Task: Check the percentage active listings of large walk-in closet in the last 3 years.
Action: Mouse moved to (937, 205)
Screenshot: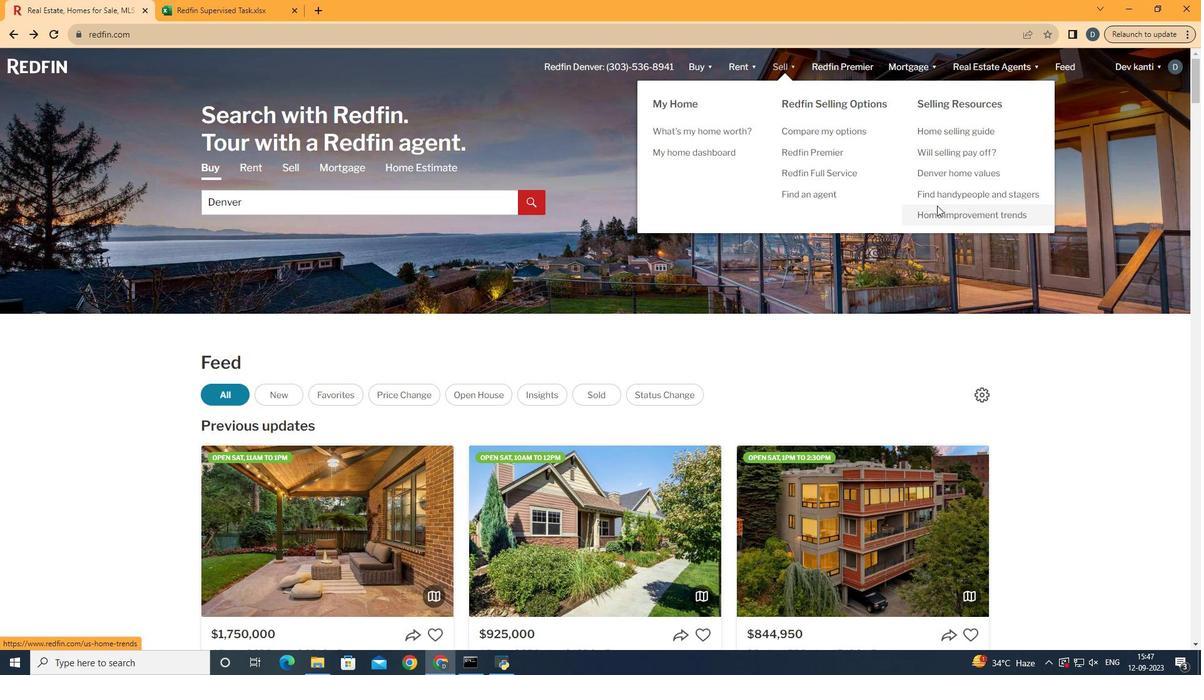 
Action: Mouse pressed left at (937, 205)
Screenshot: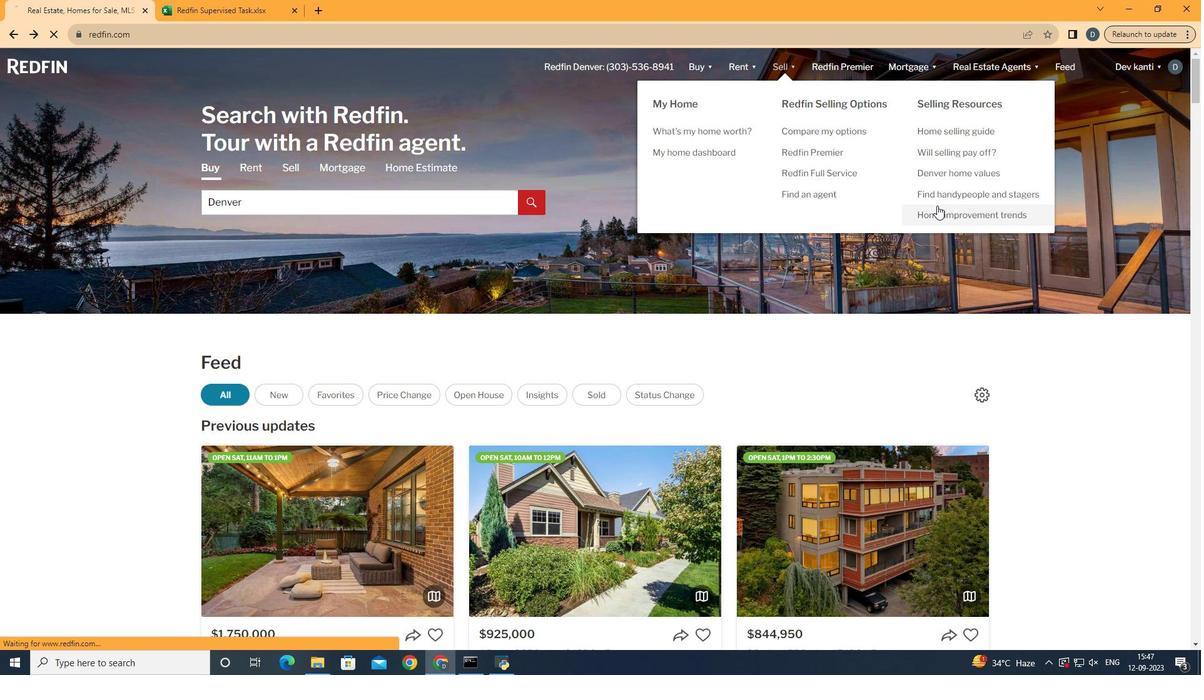 
Action: Mouse moved to (307, 251)
Screenshot: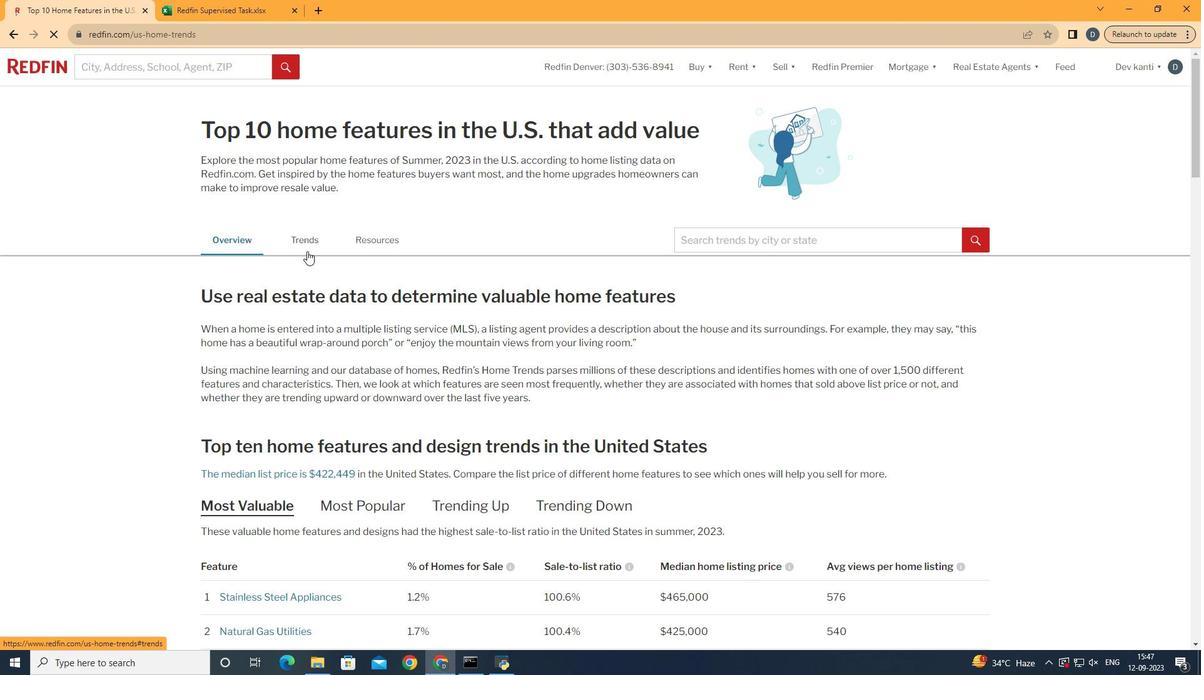 
Action: Mouse pressed left at (307, 251)
Screenshot: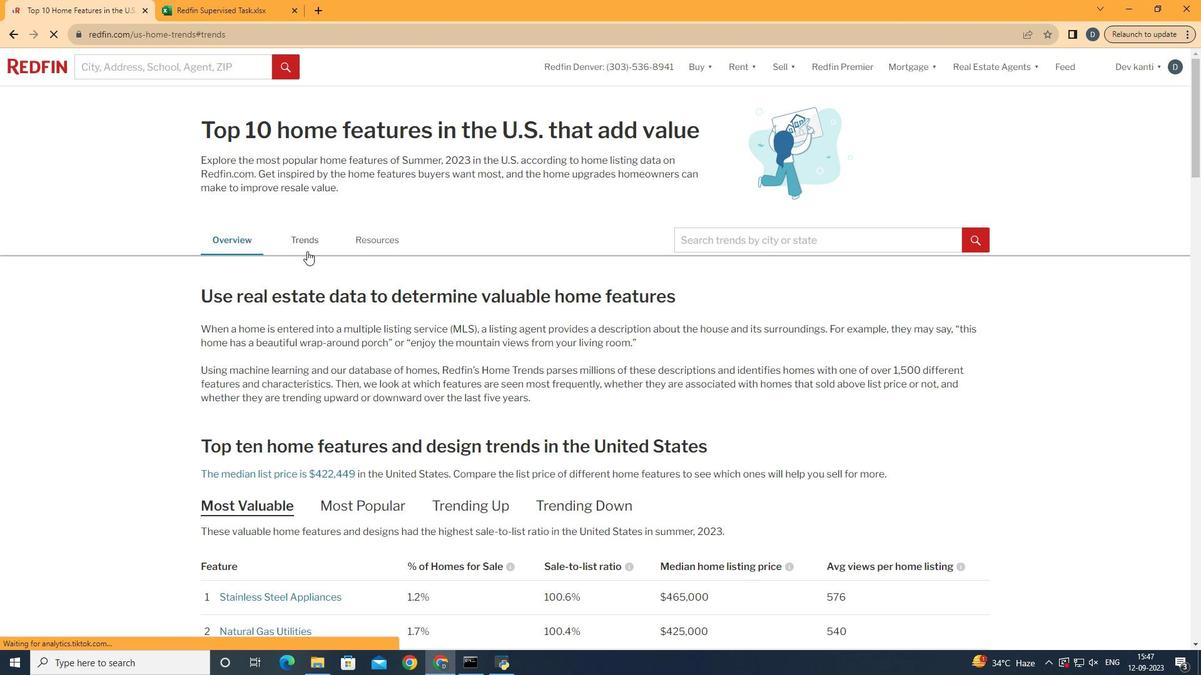 
Action: Mouse moved to (359, 323)
Screenshot: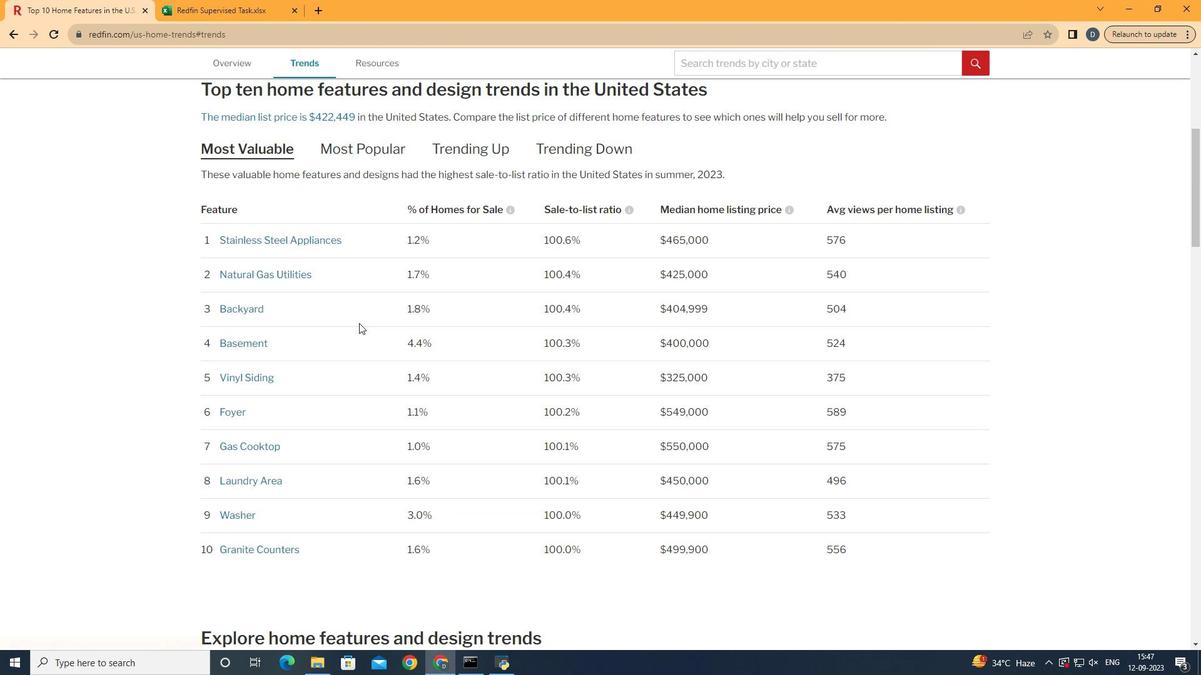 
Action: Mouse scrolled (359, 322) with delta (0, 0)
Screenshot: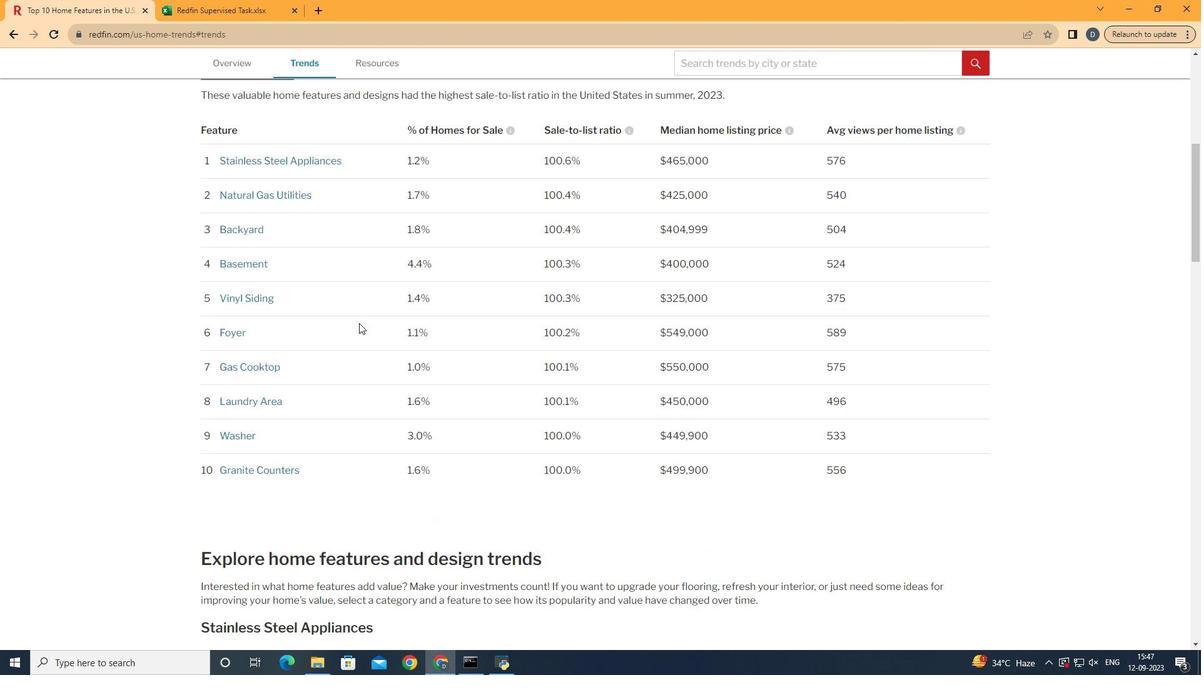 
Action: Mouse scrolled (359, 322) with delta (0, 0)
Screenshot: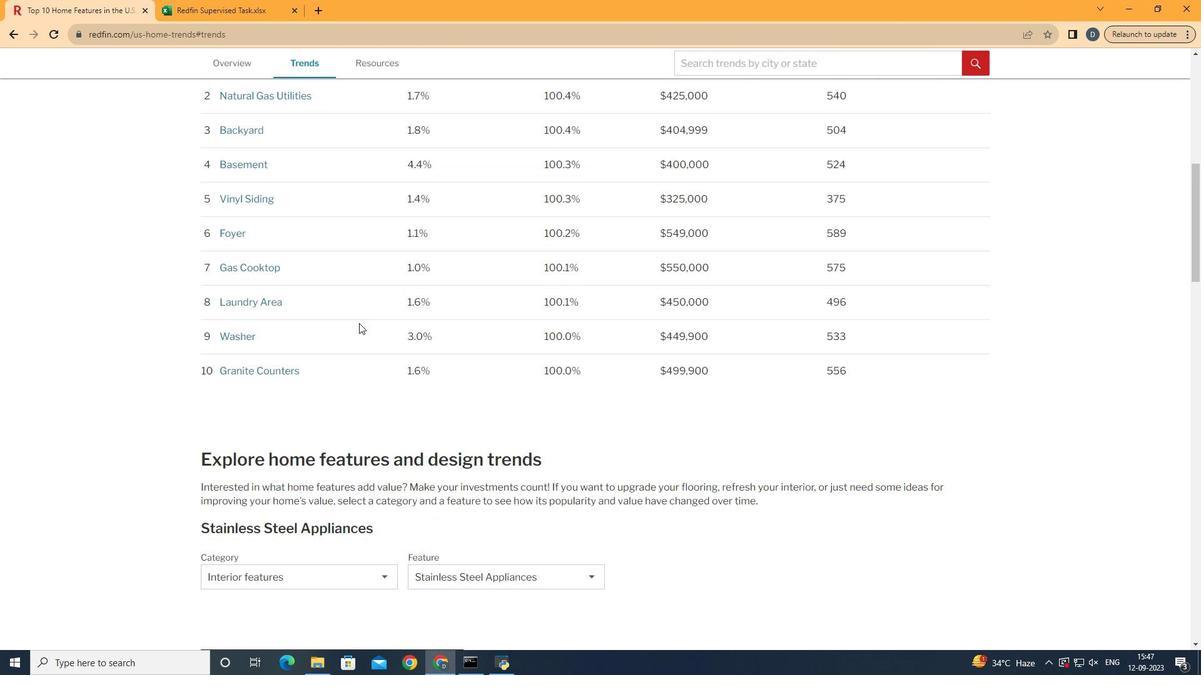 
Action: Mouse scrolled (359, 322) with delta (0, 0)
Screenshot: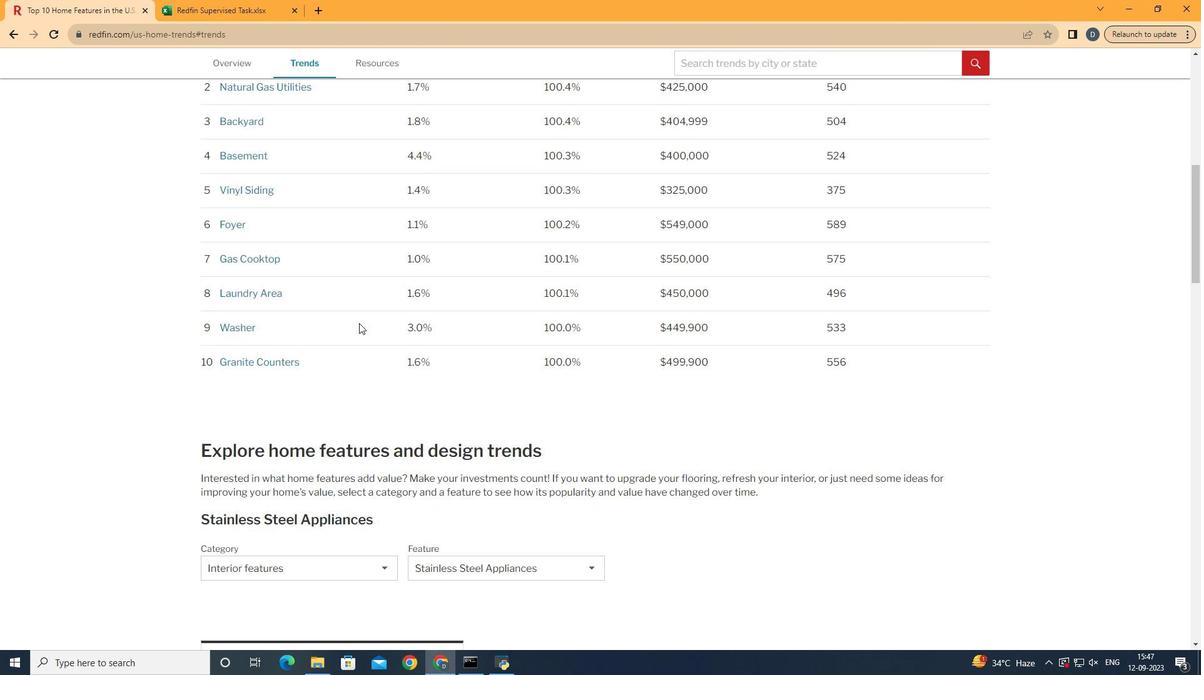 
Action: Mouse scrolled (359, 322) with delta (0, 0)
Screenshot: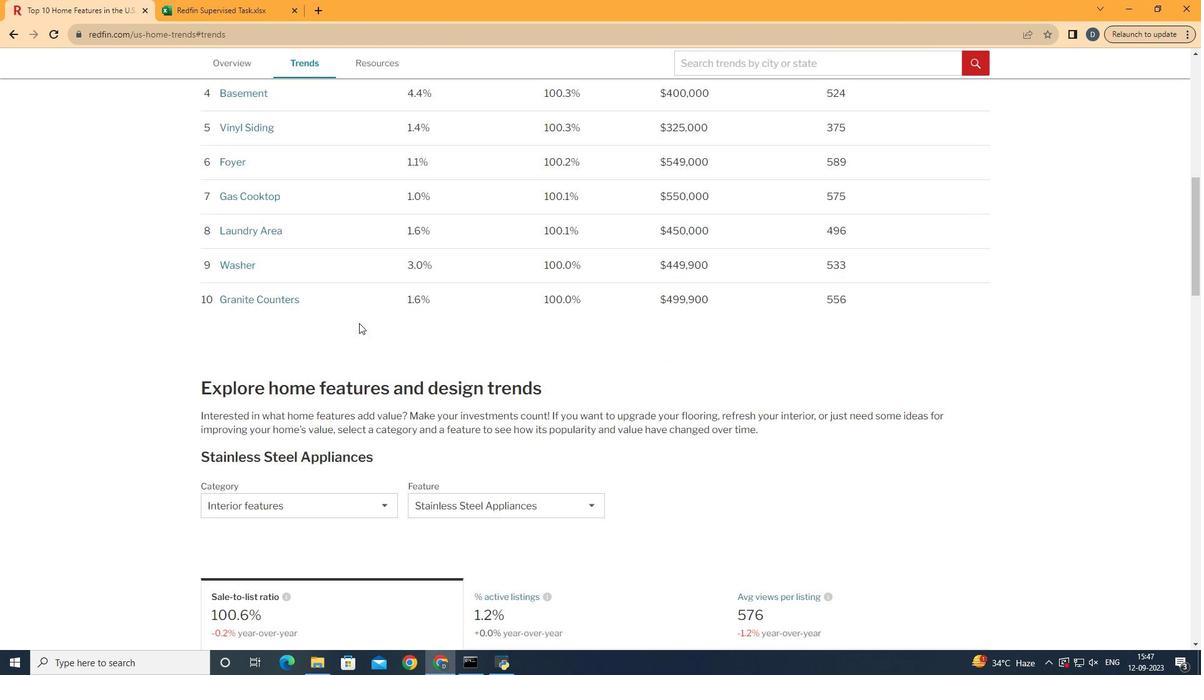 
Action: Mouse scrolled (359, 322) with delta (0, 0)
Screenshot: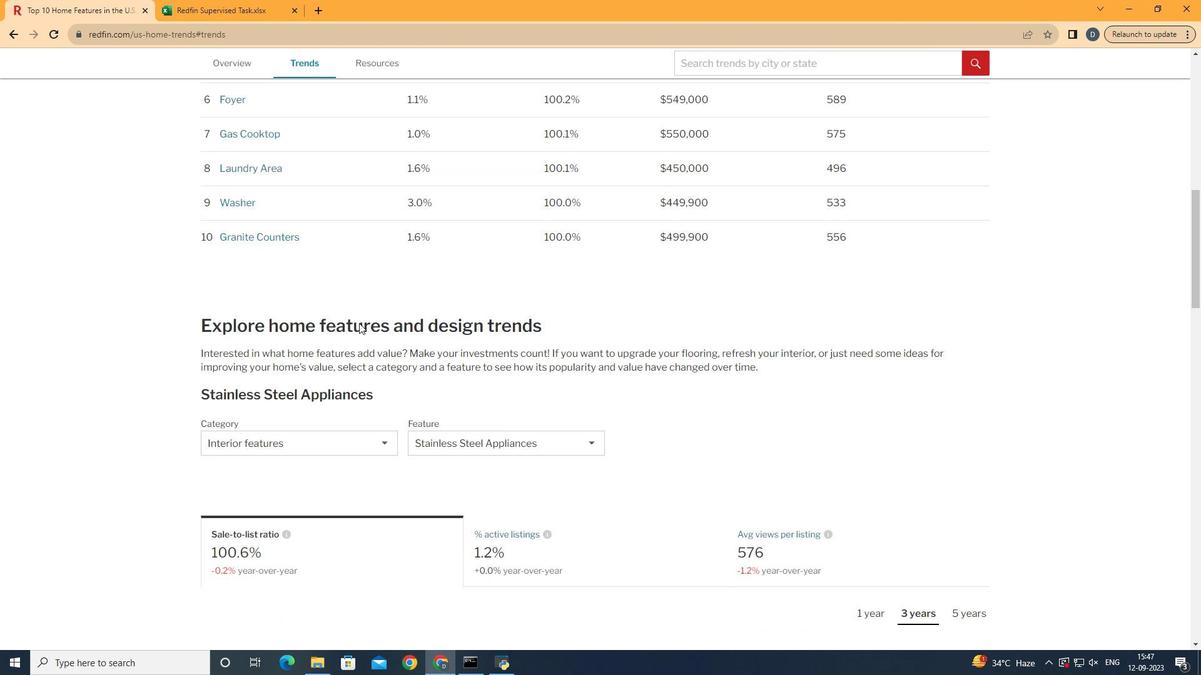 
Action: Mouse moved to (349, 376)
Screenshot: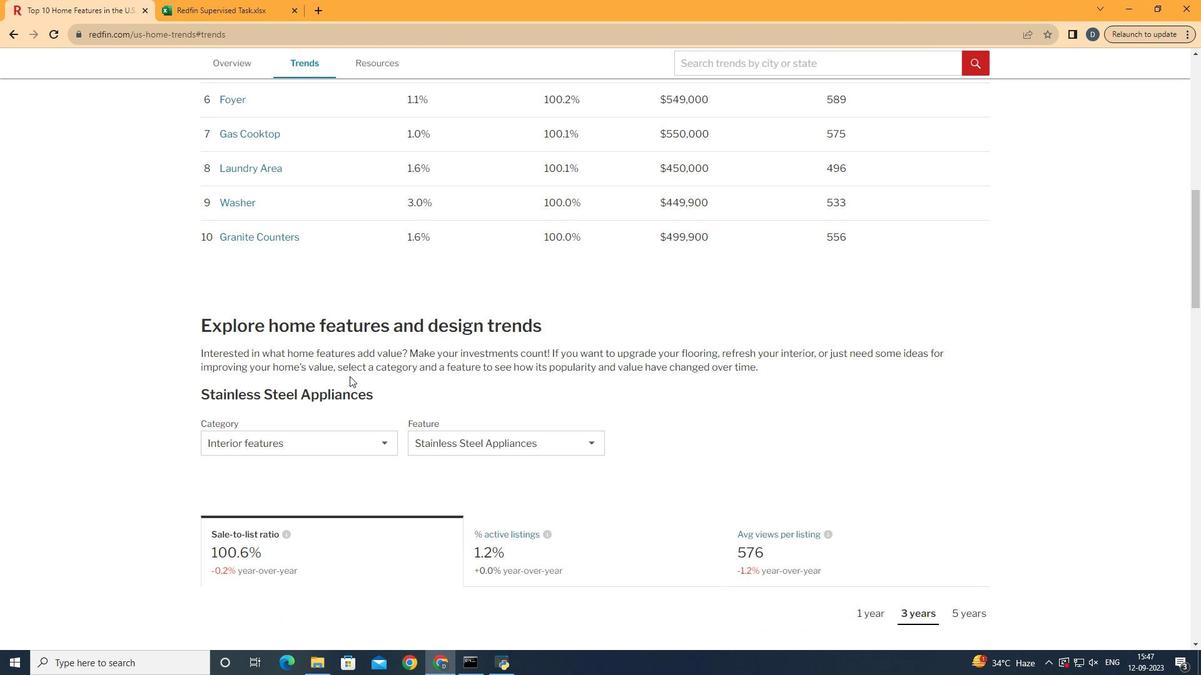 
Action: Mouse scrolled (349, 376) with delta (0, 0)
Screenshot: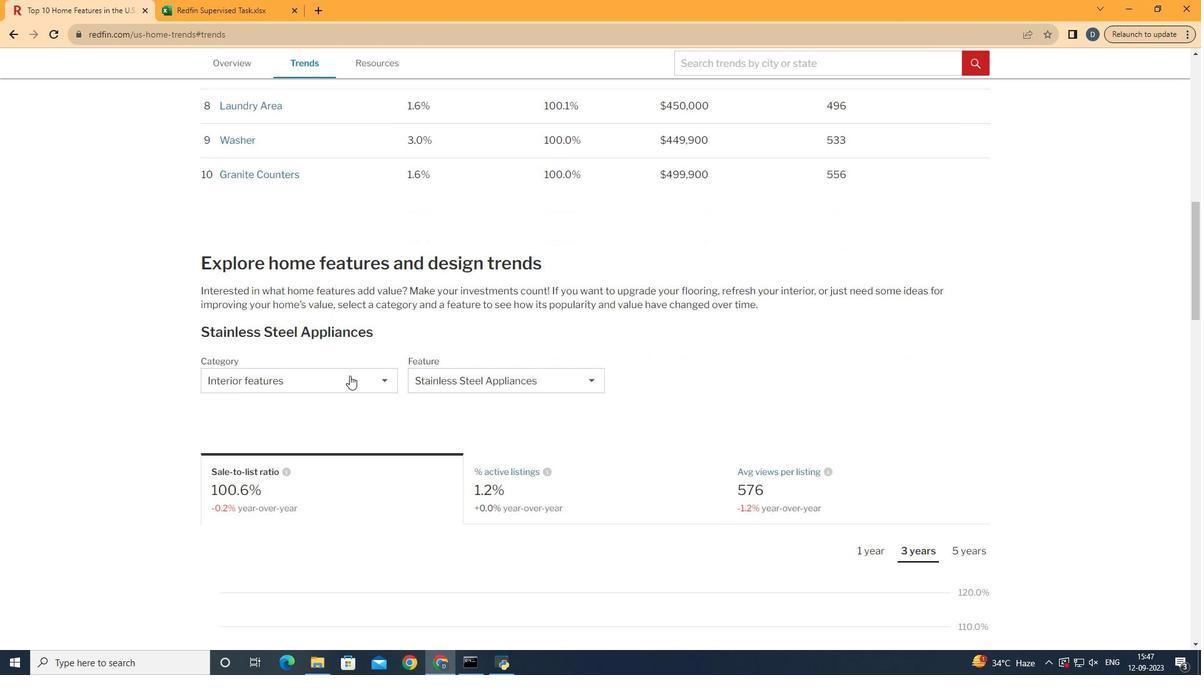 
Action: Mouse moved to (349, 376)
Screenshot: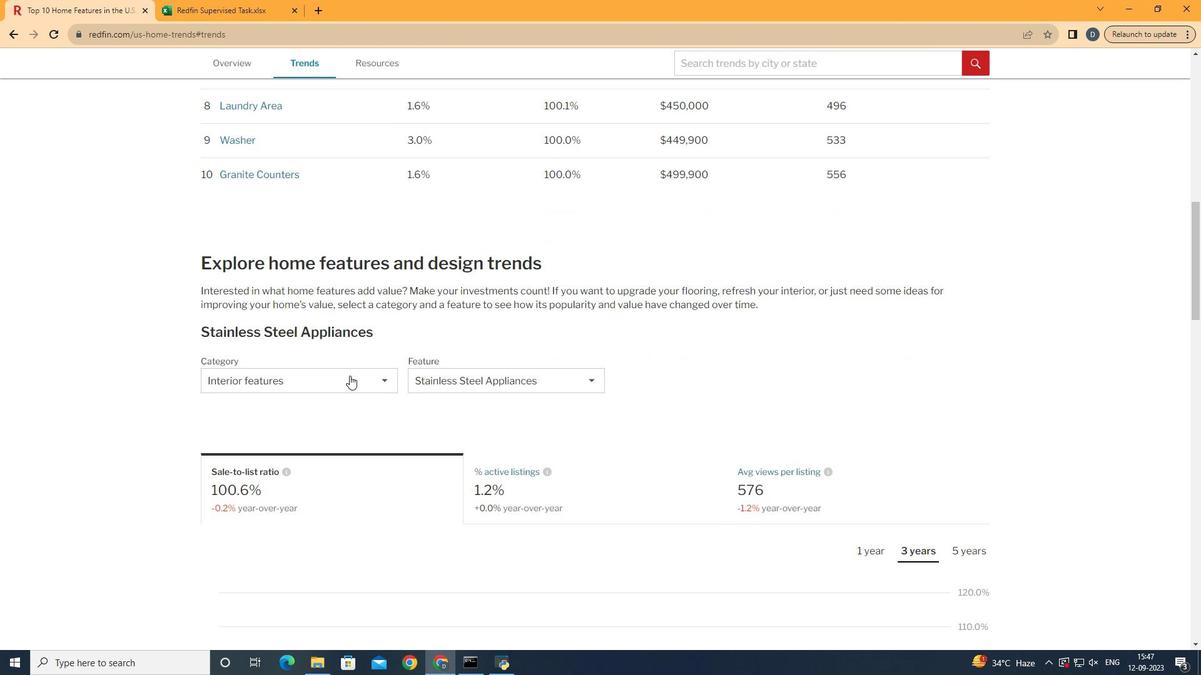 
Action: Mouse scrolled (349, 375) with delta (0, 0)
Screenshot: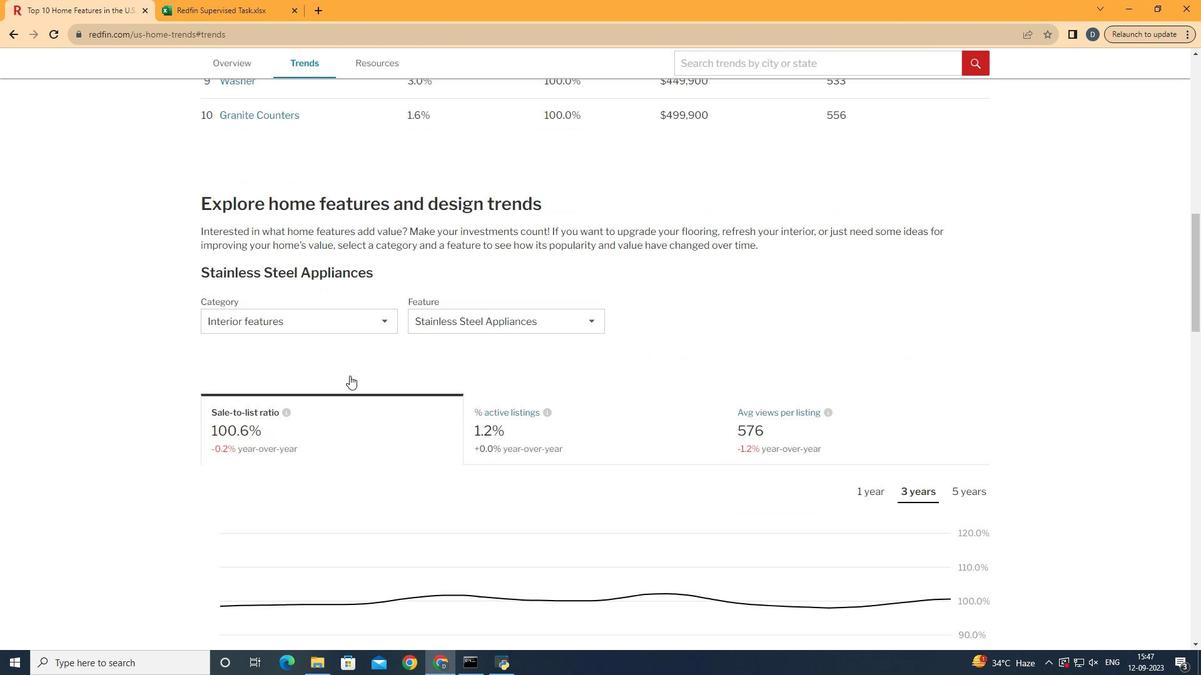 
Action: Mouse moved to (345, 317)
Screenshot: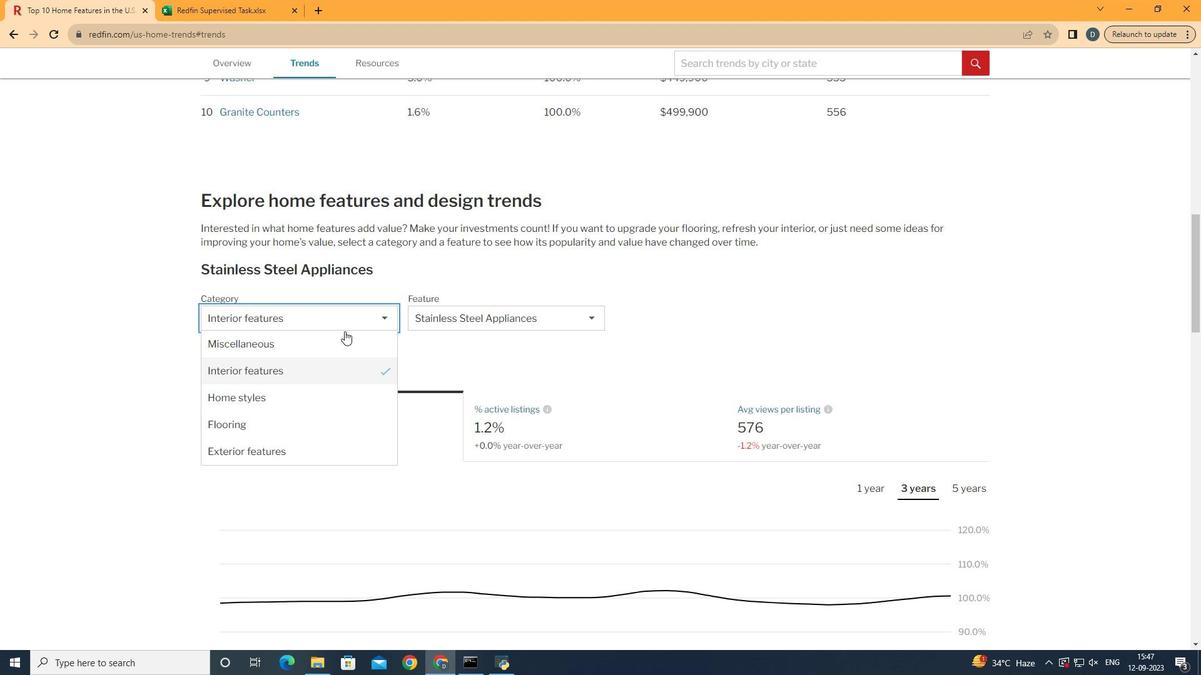 
Action: Mouse pressed left at (345, 317)
Screenshot: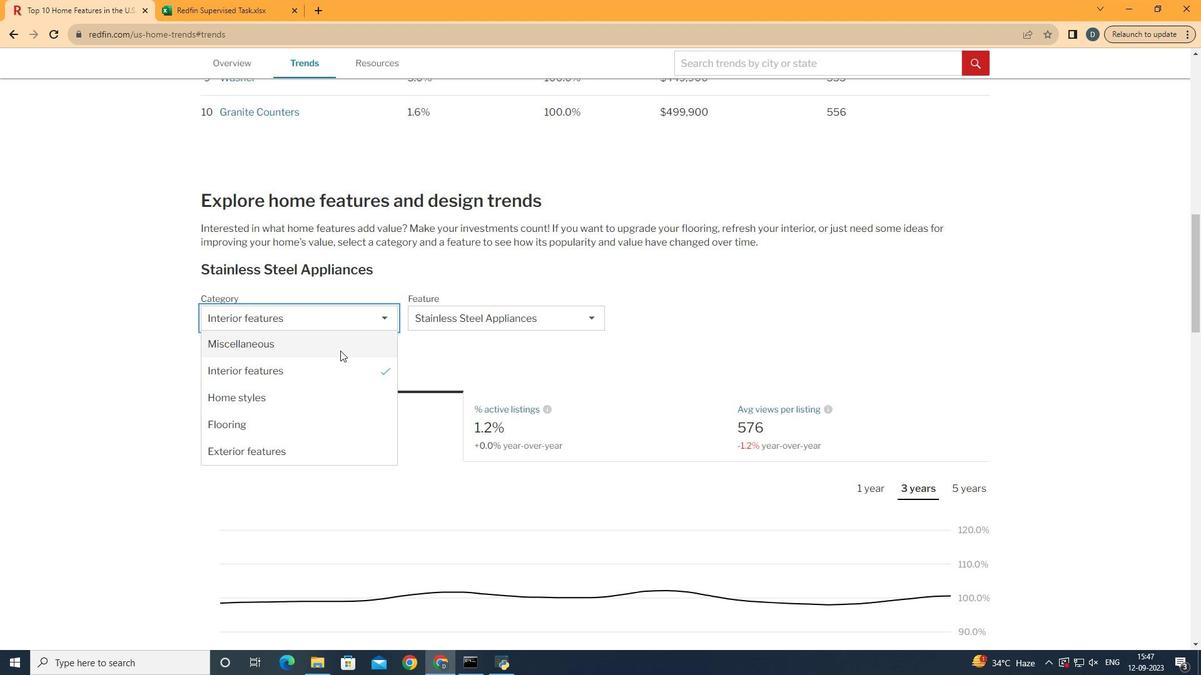 
Action: Mouse moved to (341, 366)
Screenshot: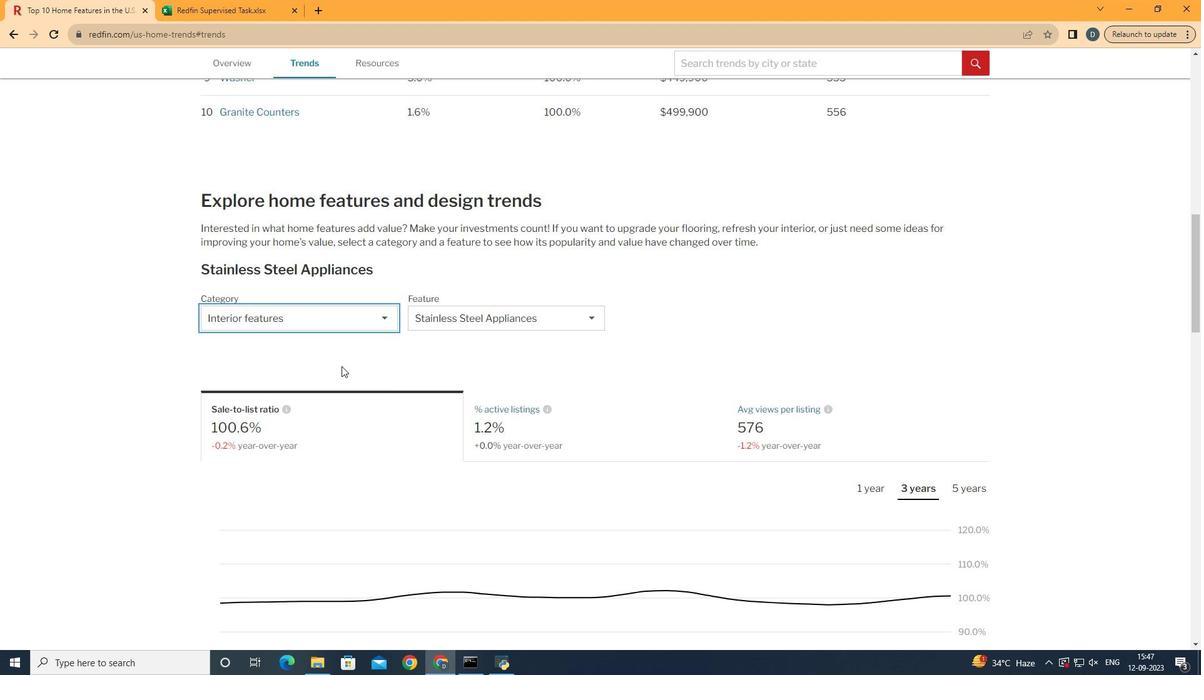 
Action: Mouse pressed left at (341, 366)
Screenshot: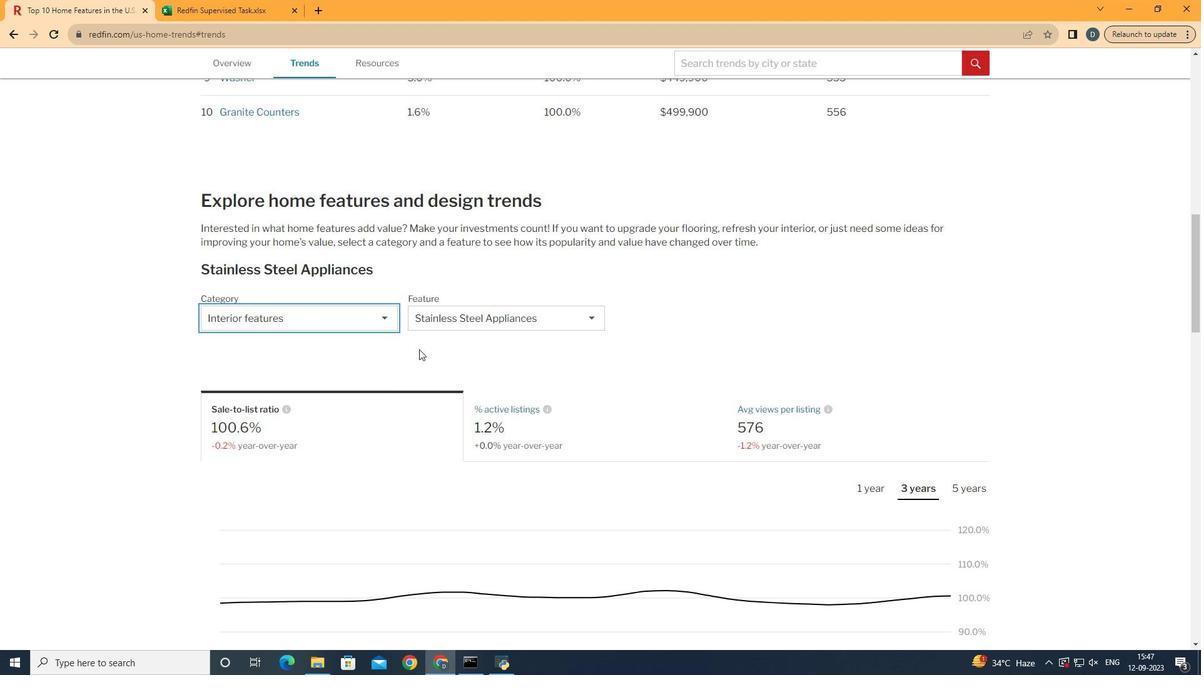 
Action: Mouse moved to (493, 316)
Screenshot: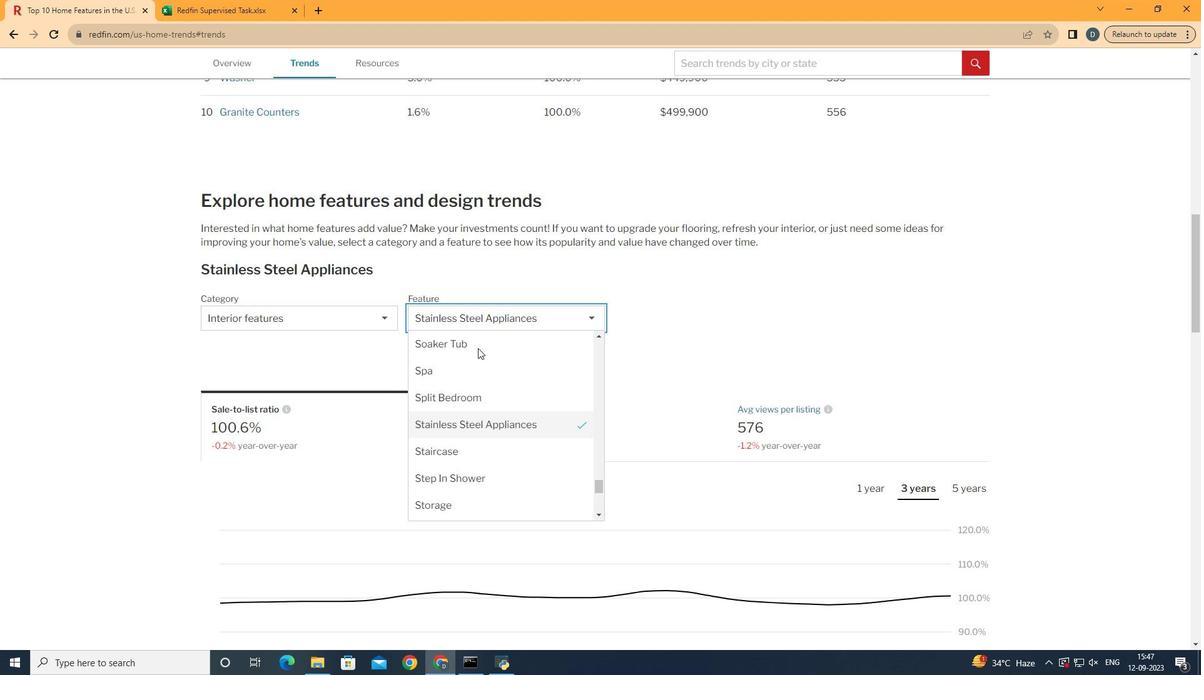 
Action: Mouse pressed left at (493, 316)
Screenshot: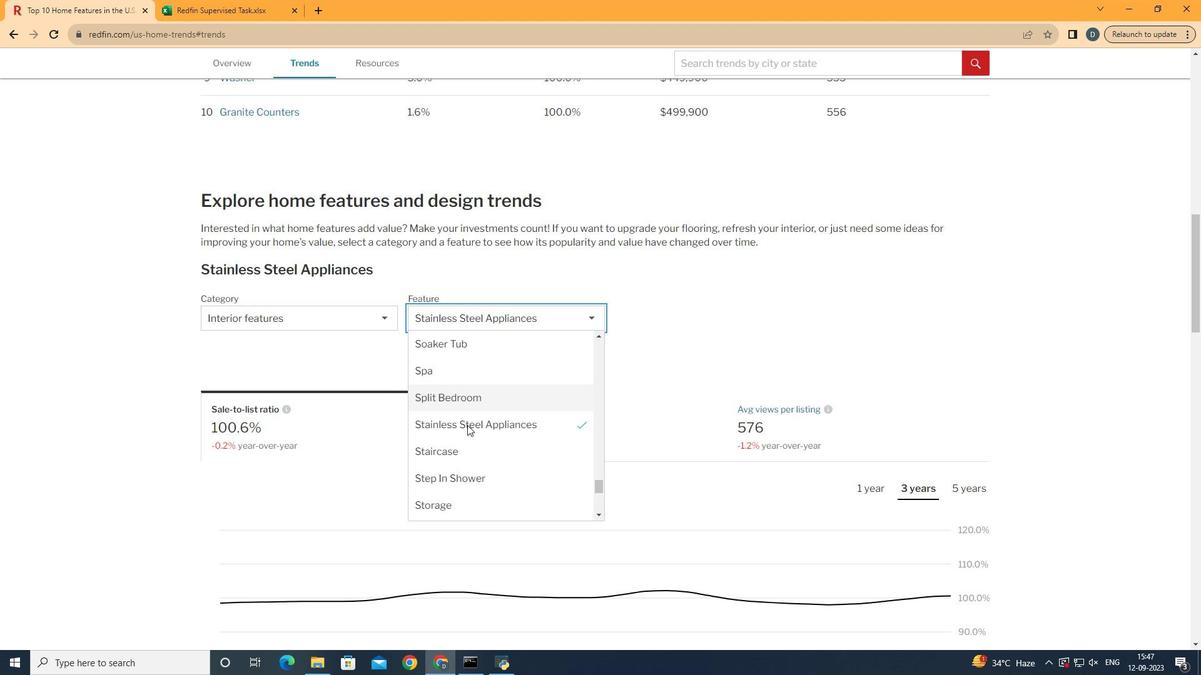 
Action: Mouse moved to (470, 430)
Screenshot: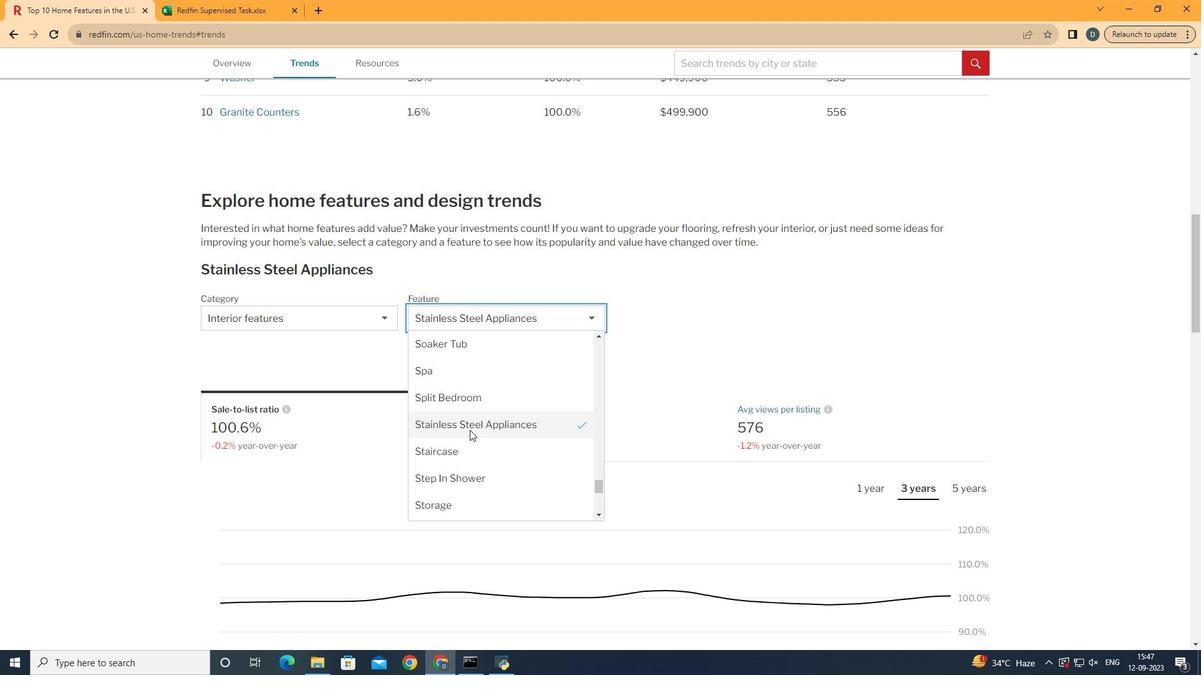 
Action: Mouse scrolled (470, 431) with delta (0, 0)
Screenshot: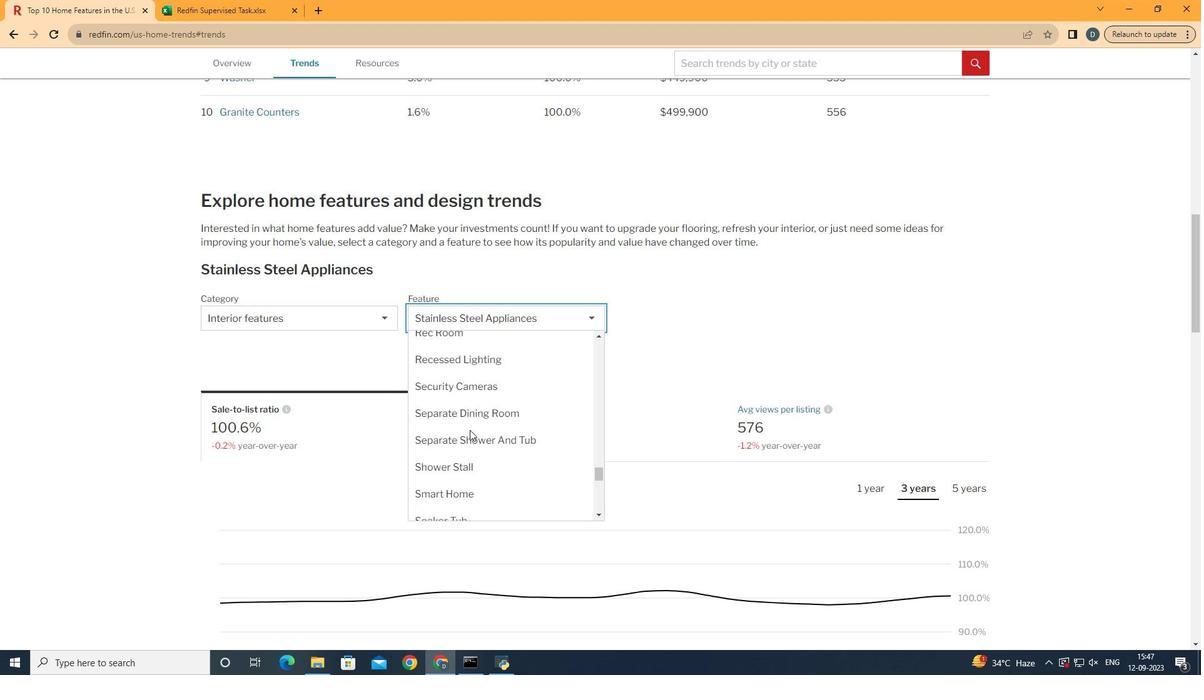 
Action: Mouse scrolled (470, 431) with delta (0, 0)
Screenshot: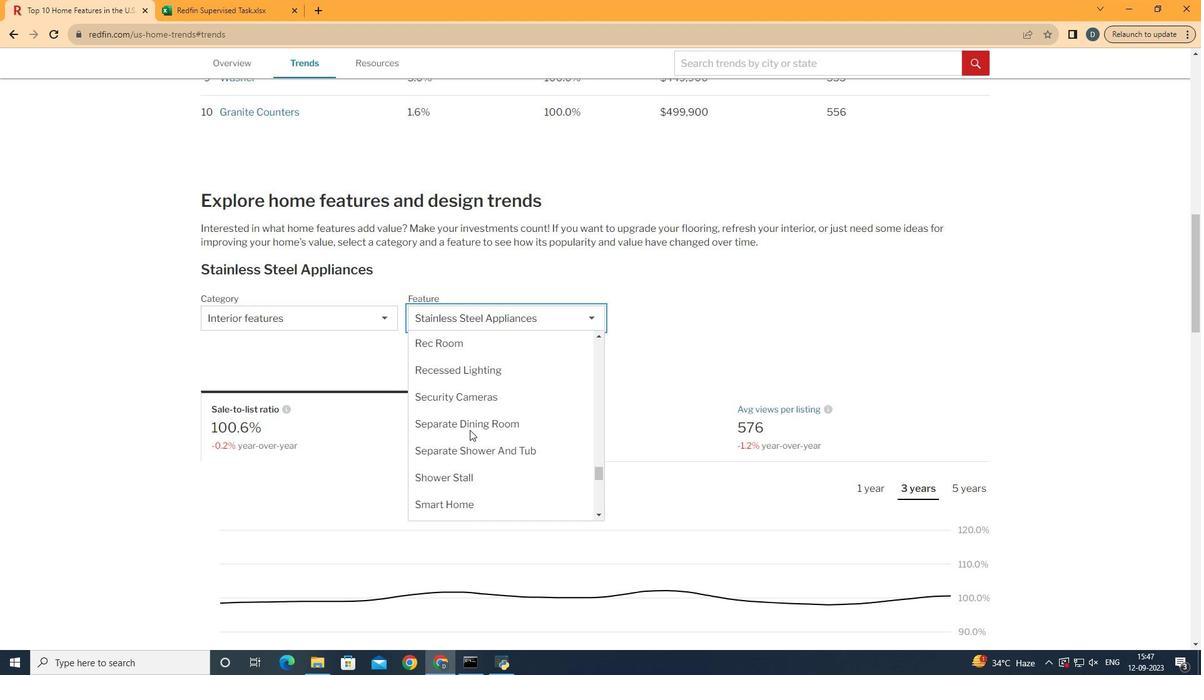 
Action: Mouse scrolled (470, 431) with delta (0, 0)
Screenshot: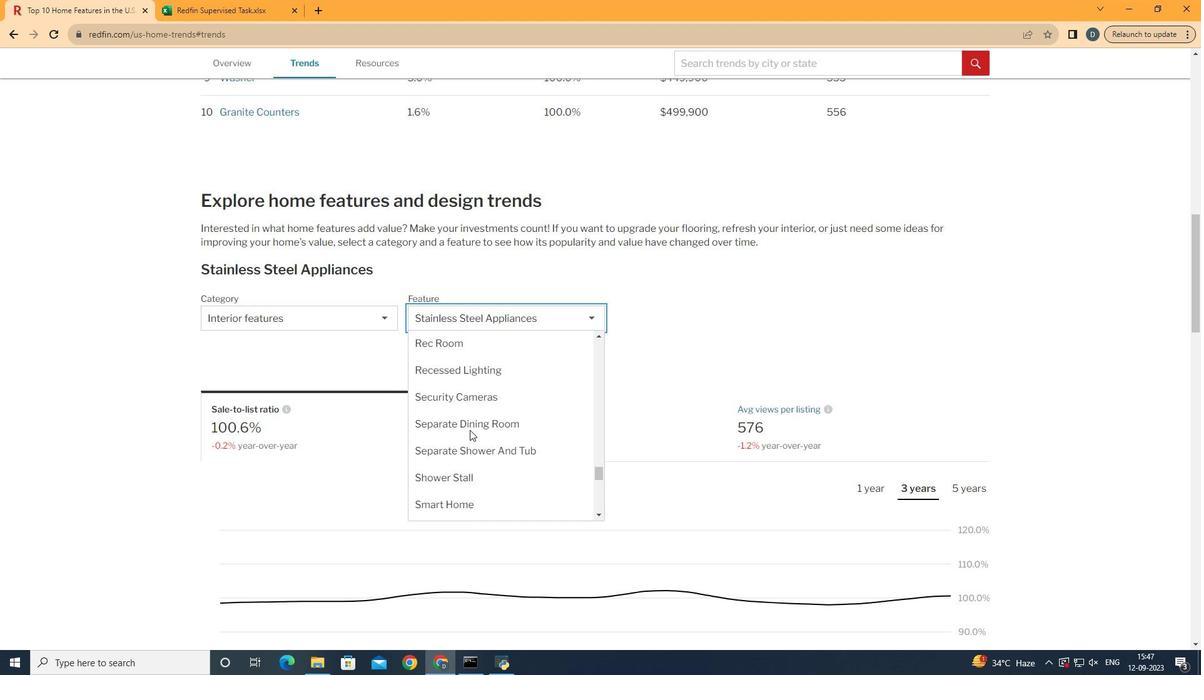
Action: Mouse scrolled (470, 431) with delta (0, 0)
Screenshot: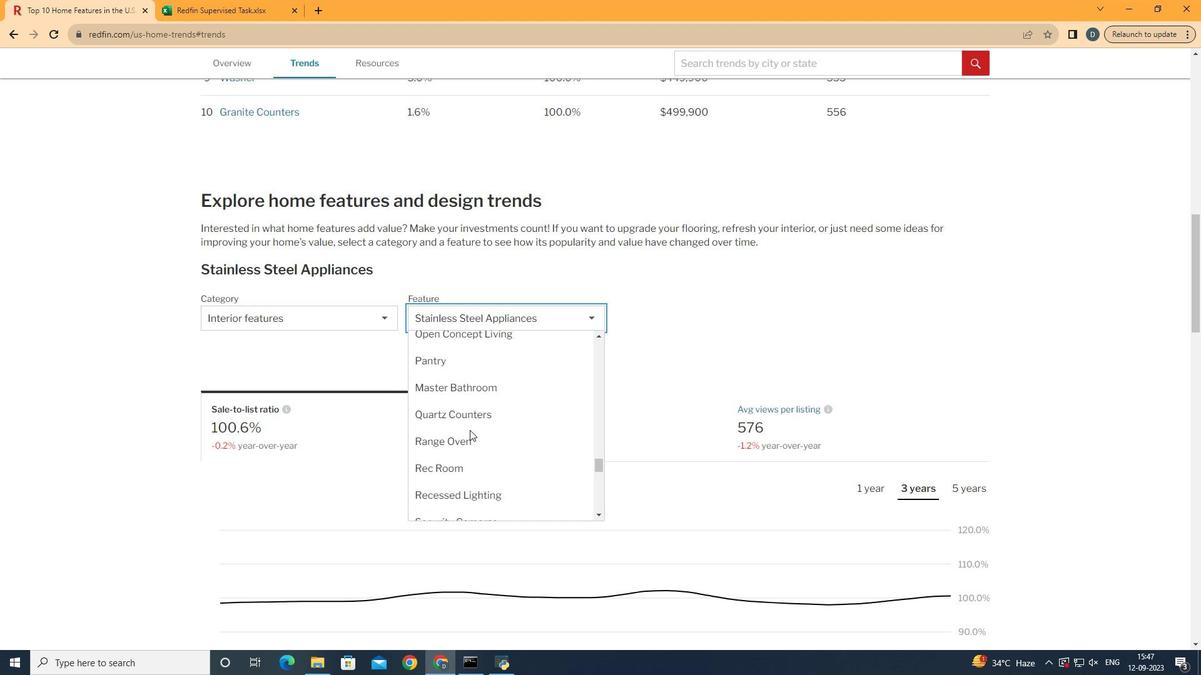 
Action: Mouse scrolled (470, 431) with delta (0, 0)
Screenshot: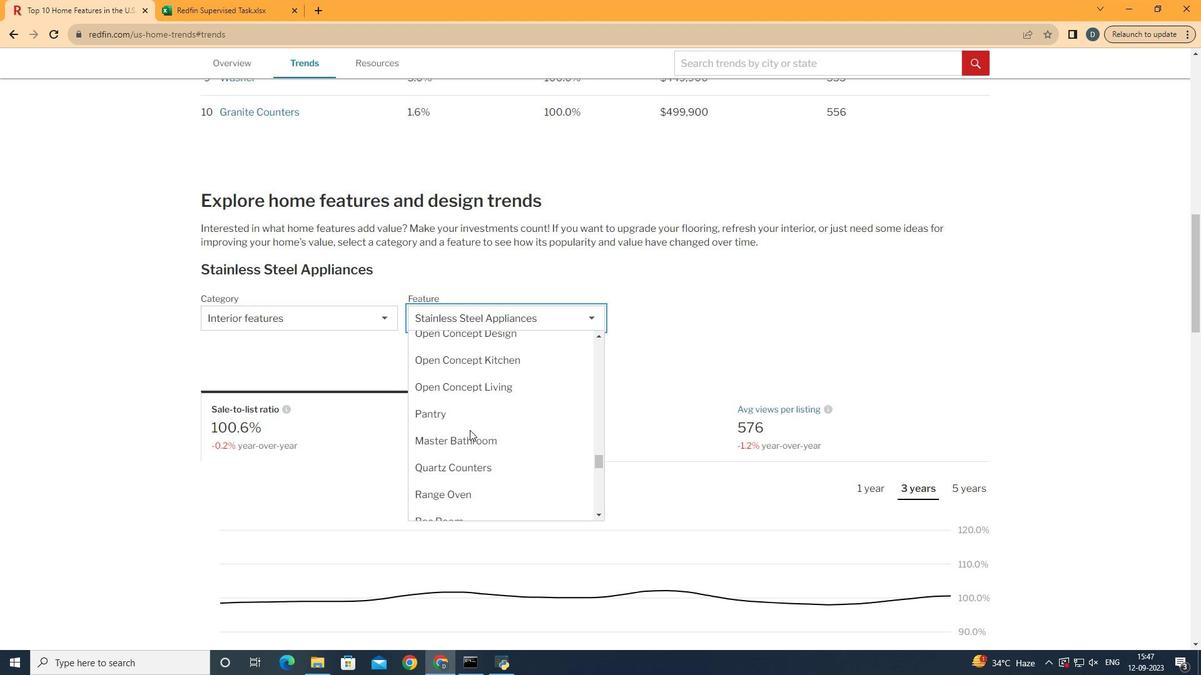 
Action: Mouse scrolled (470, 431) with delta (0, 0)
Screenshot: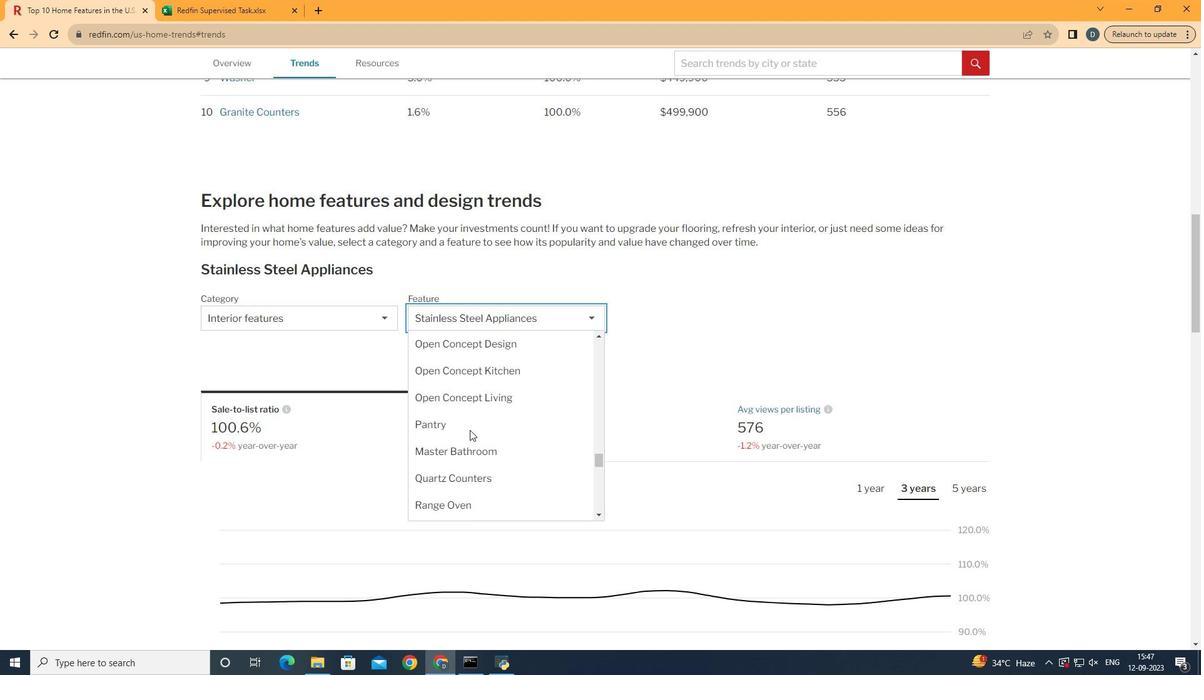 
Action: Mouse scrolled (470, 431) with delta (0, 0)
Screenshot: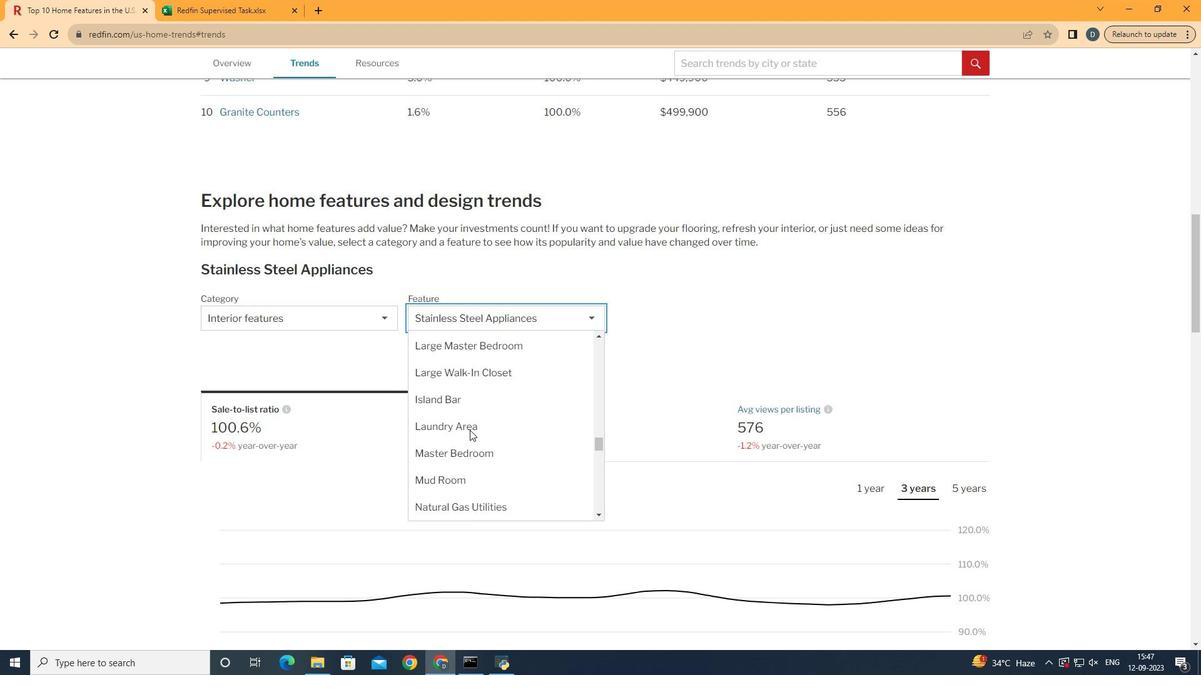 
Action: Mouse scrolled (470, 431) with delta (0, 0)
Screenshot: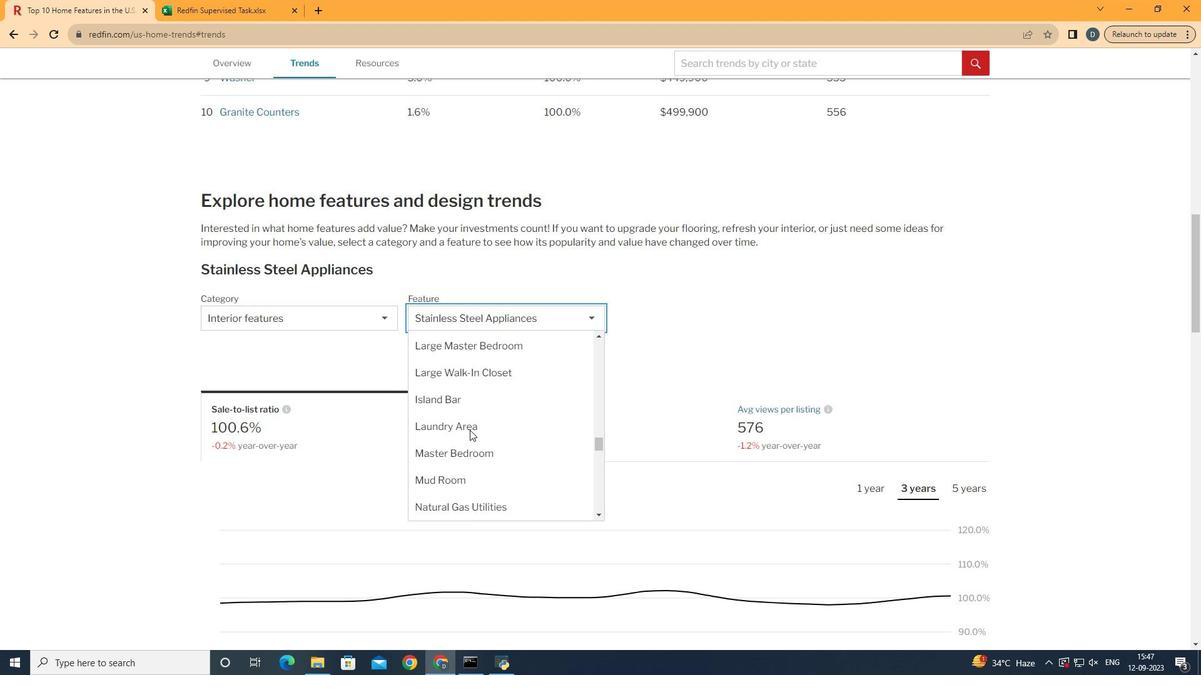 
Action: Mouse scrolled (470, 431) with delta (0, 0)
Screenshot: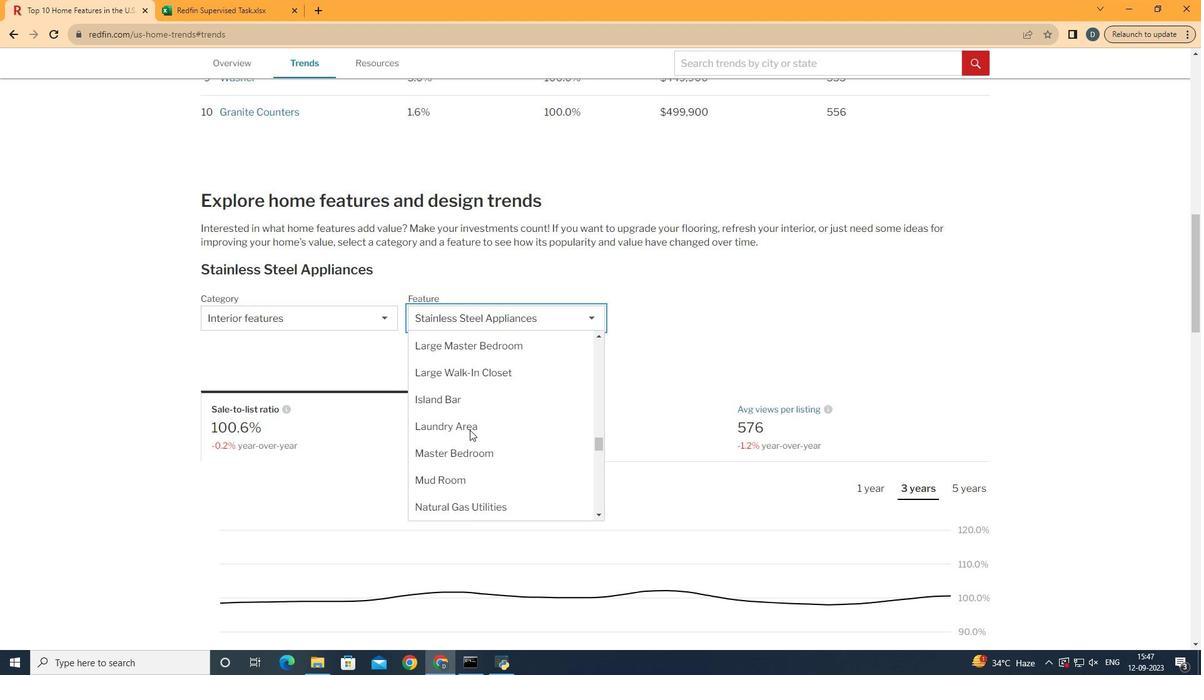 
Action: Mouse scrolled (470, 431) with delta (0, 0)
Screenshot: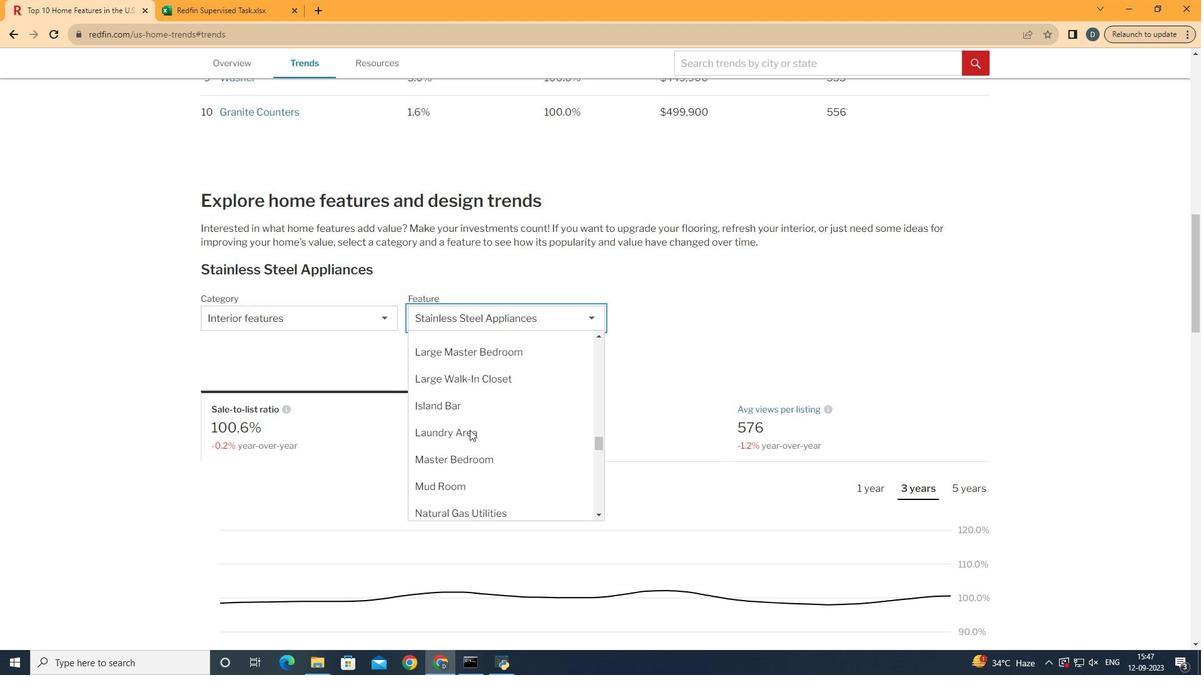 
Action: Mouse scrolled (470, 431) with delta (0, 0)
Screenshot: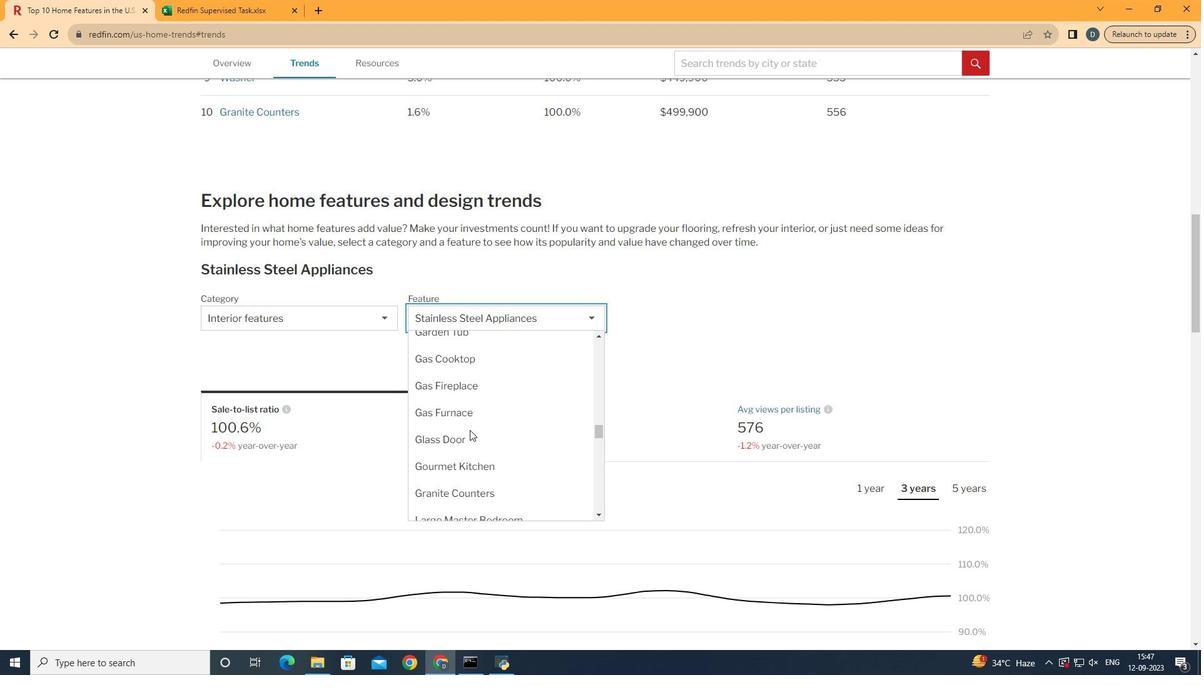
Action: Mouse scrolled (470, 431) with delta (0, 0)
Screenshot: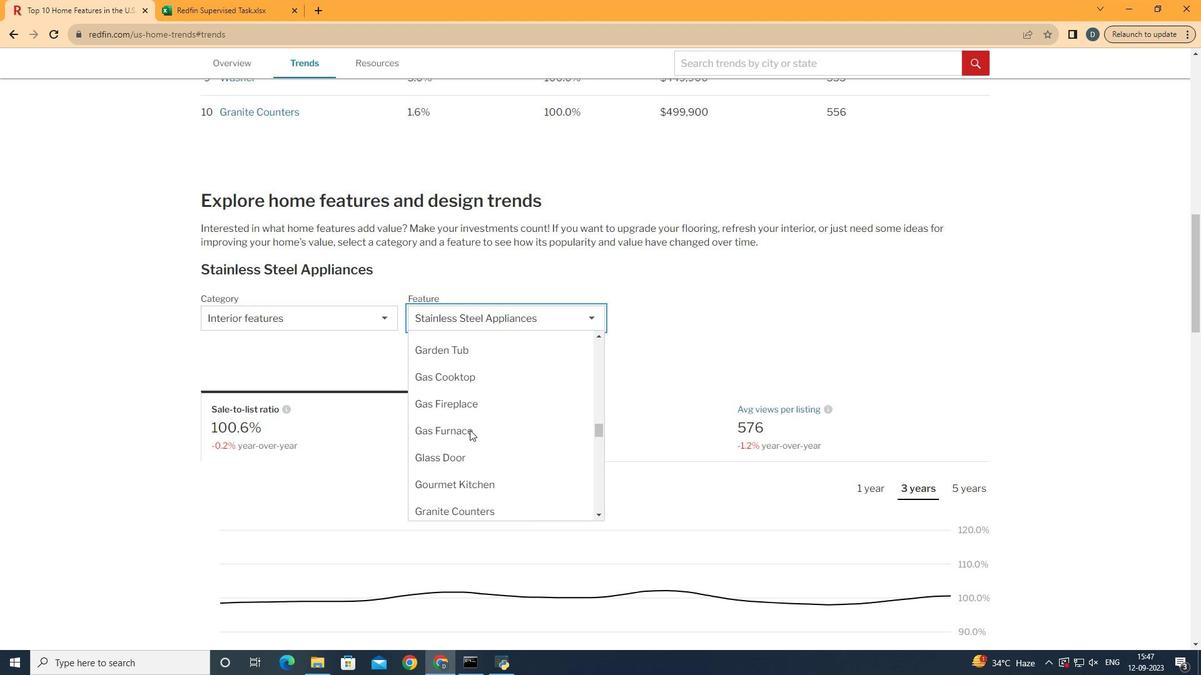 
Action: Mouse scrolled (470, 431) with delta (0, 0)
Screenshot: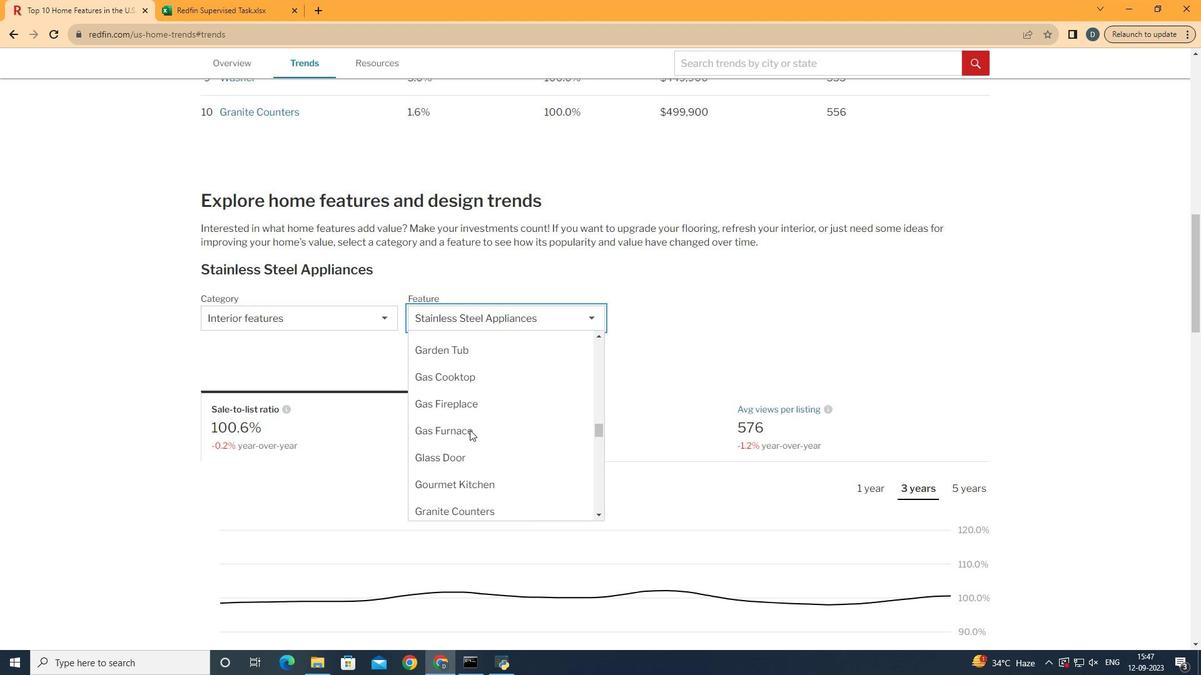 
Action: Mouse scrolled (470, 429) with delta (0, 0)
Screenshot: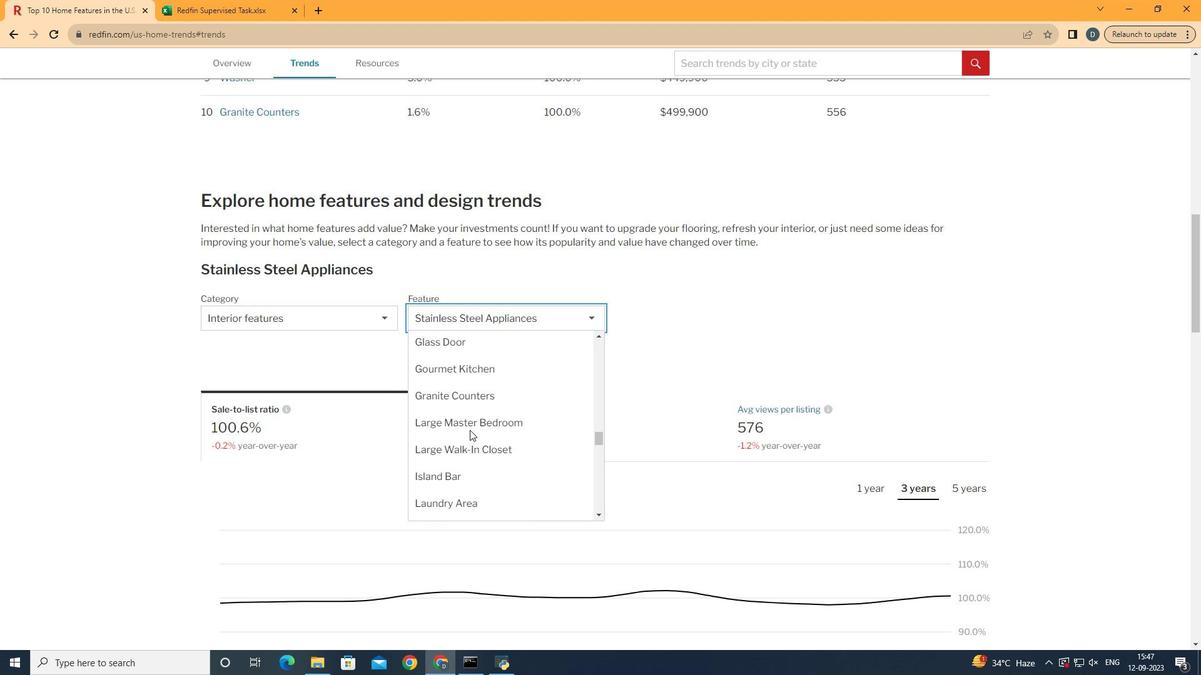 
Action: Mouse scrolled (470, 429) with delta (0, 0)
Screenshot: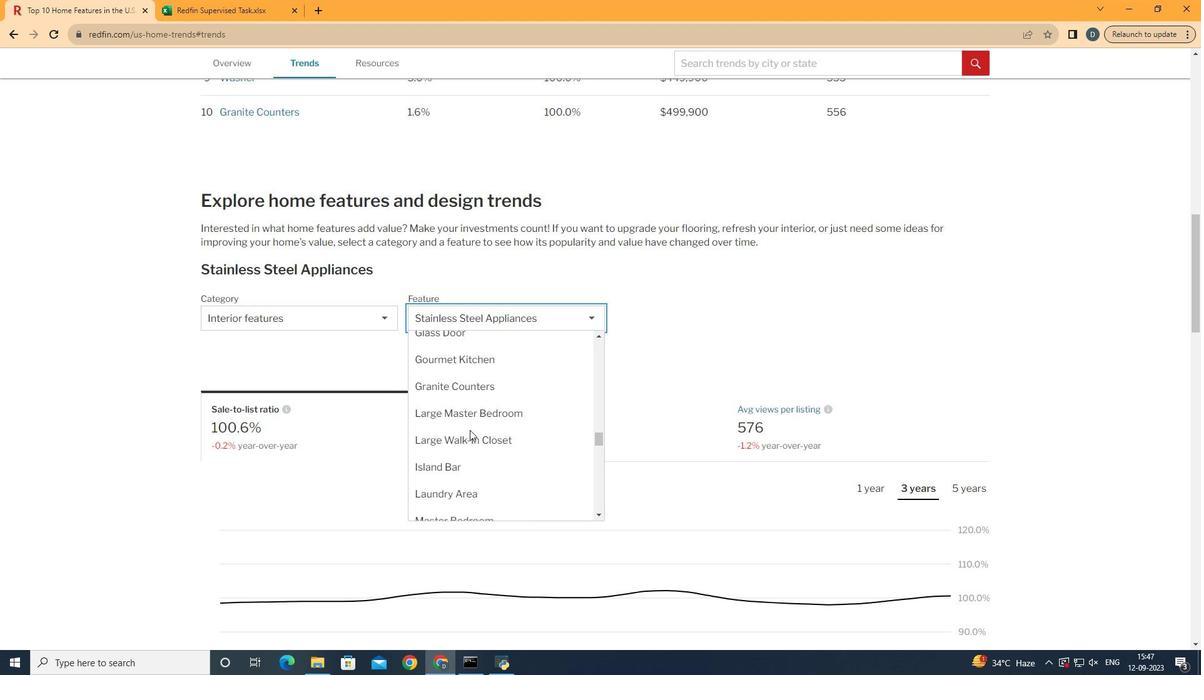 
Action: Mouse pressed left at (470, 430)
Screenshot: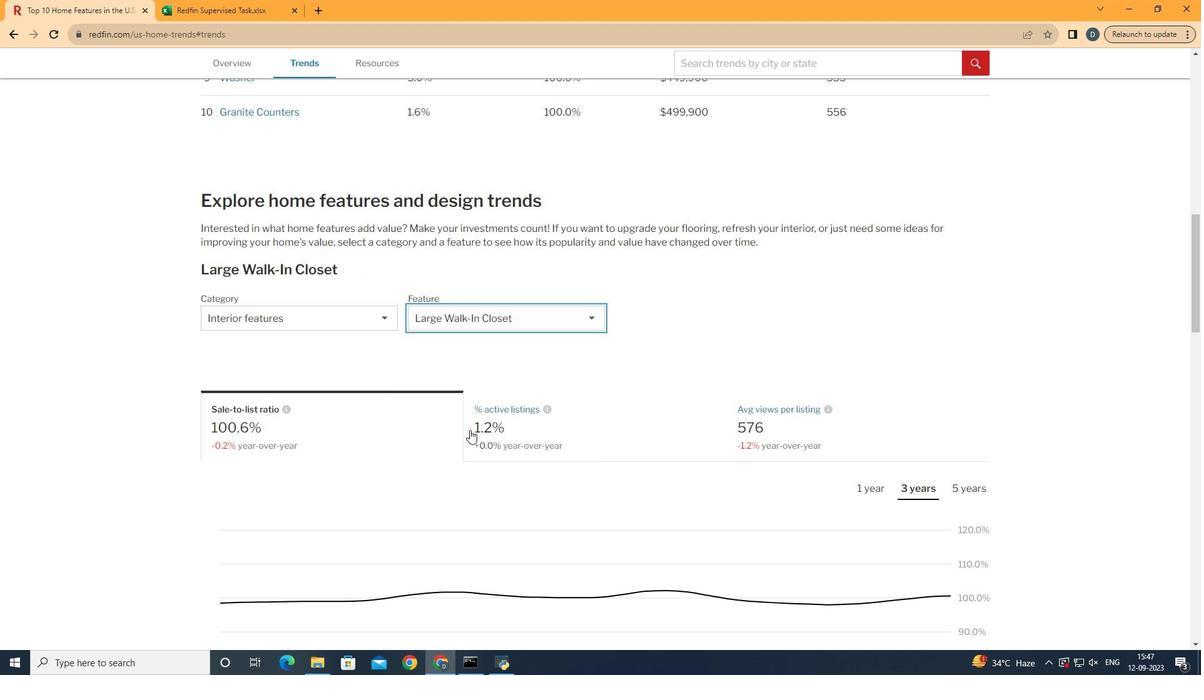 
Action: Mouse moved to (618, 346)
Screenshot: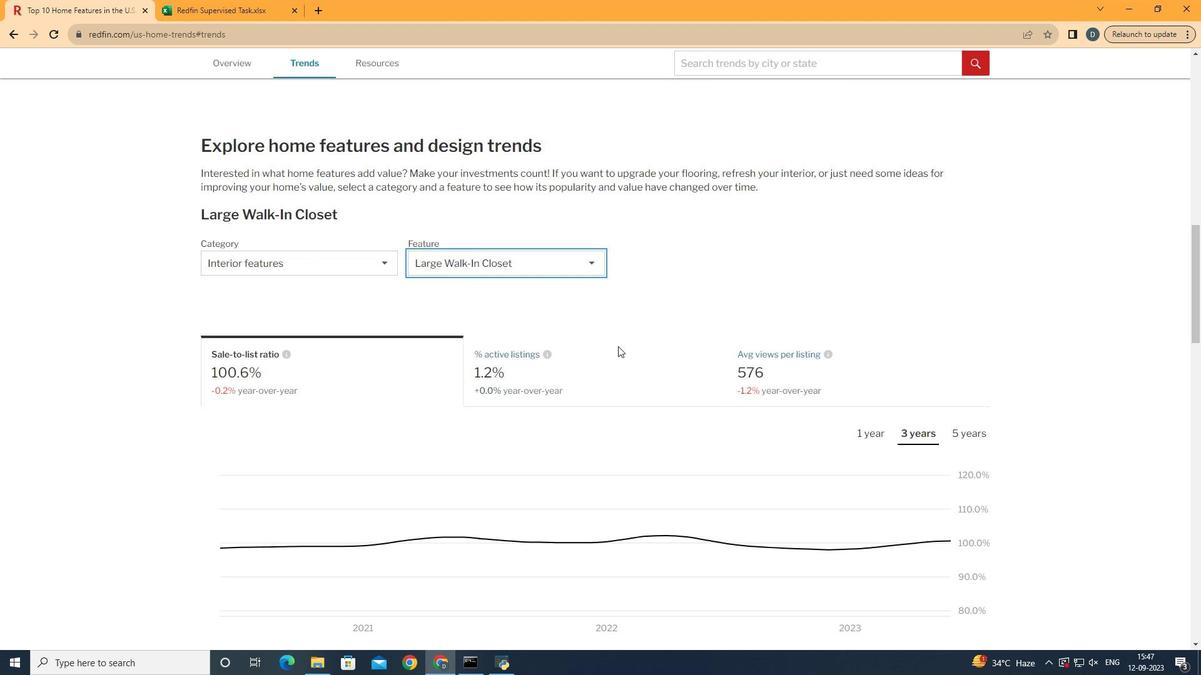 
Action: Mouse scrolled (618, 346) with delta (0, 0)
Screenshot: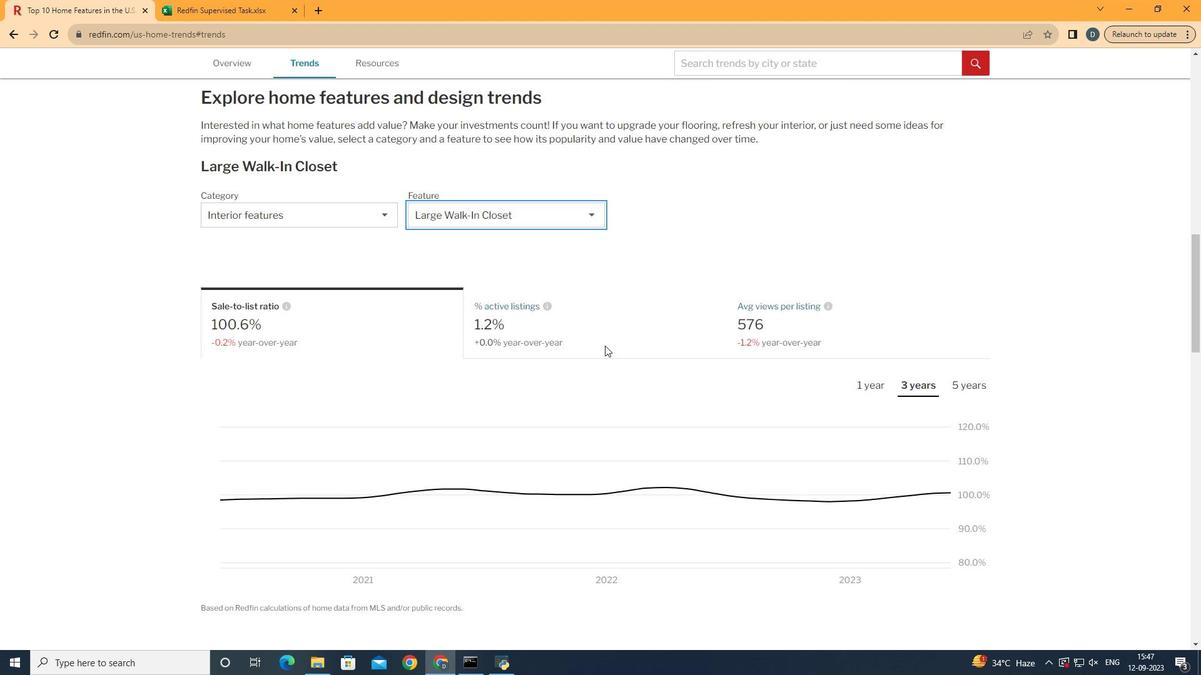 
Action: Mouse scrolled (618, 346) with delta (0, 0)
Screenshot: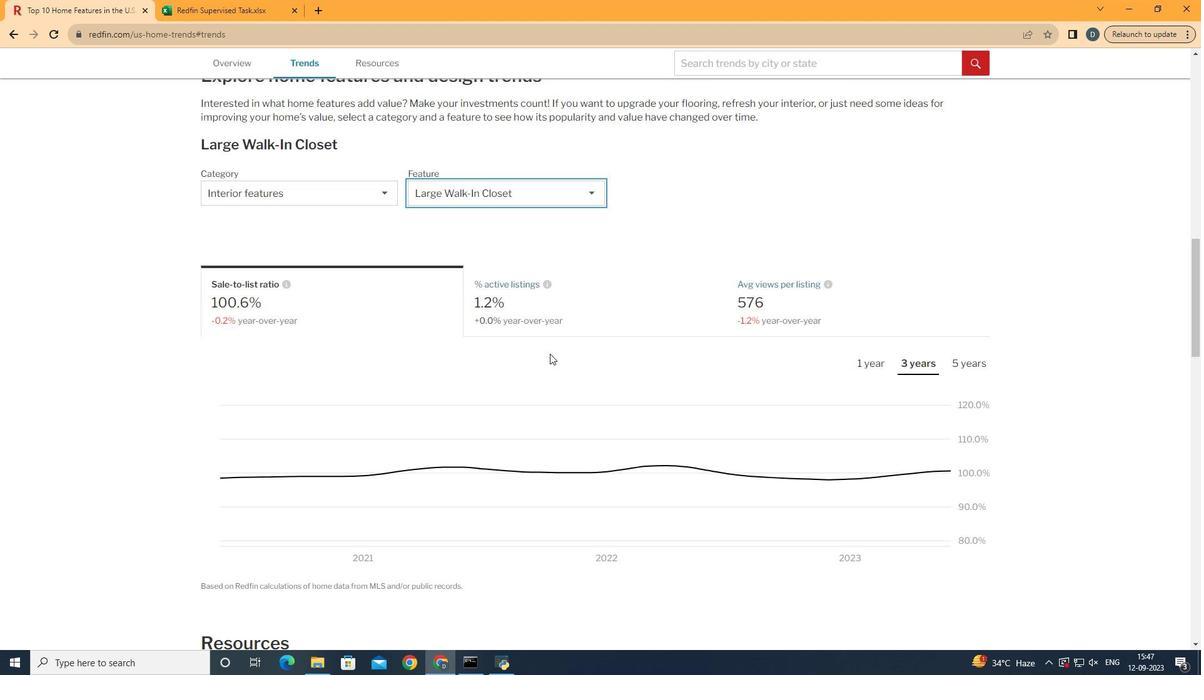 
Action: Mouse moved to (572, 299)
Screenshot: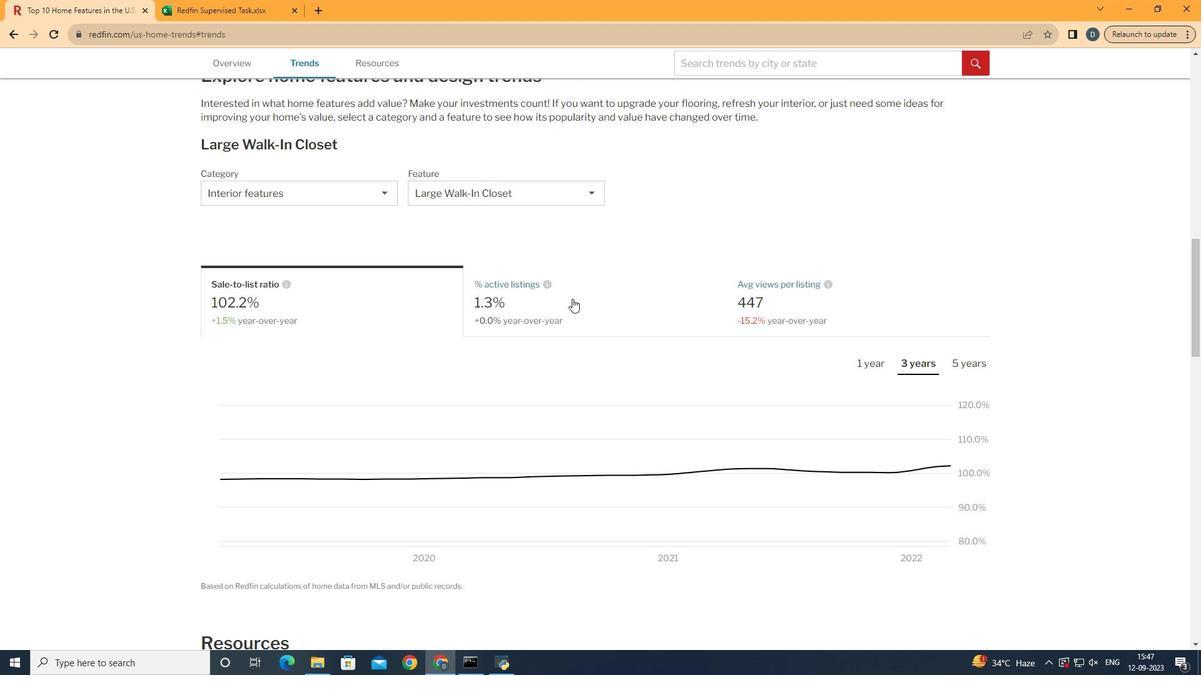 
Action: Mouse pressed left at (572, 299)
Screenshot: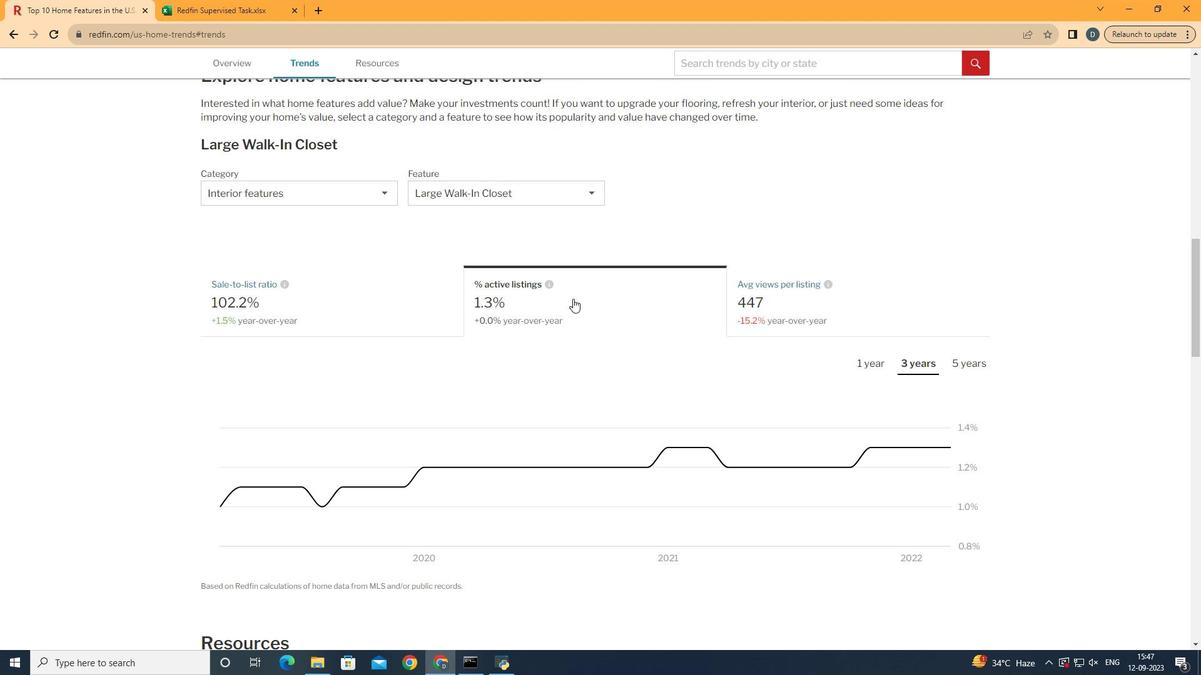 
Action: Mouse moved to (935, 368)
Screenshot: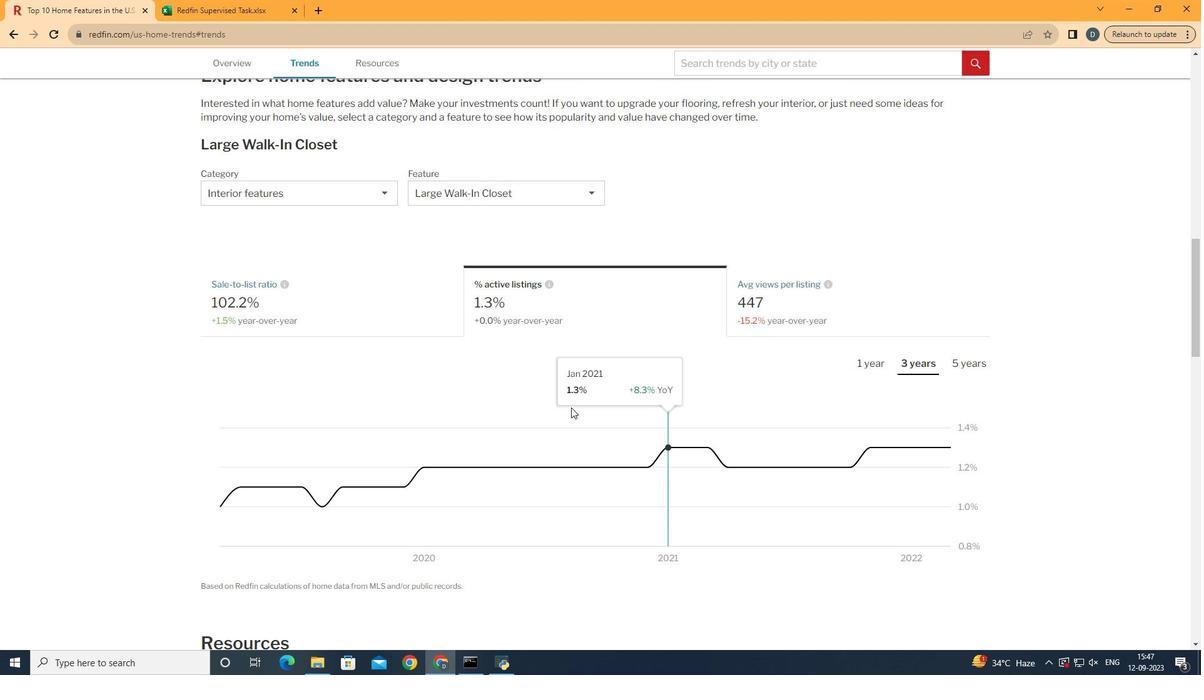 
Action: Mouse pressed left at (935, 368)
Screenshot: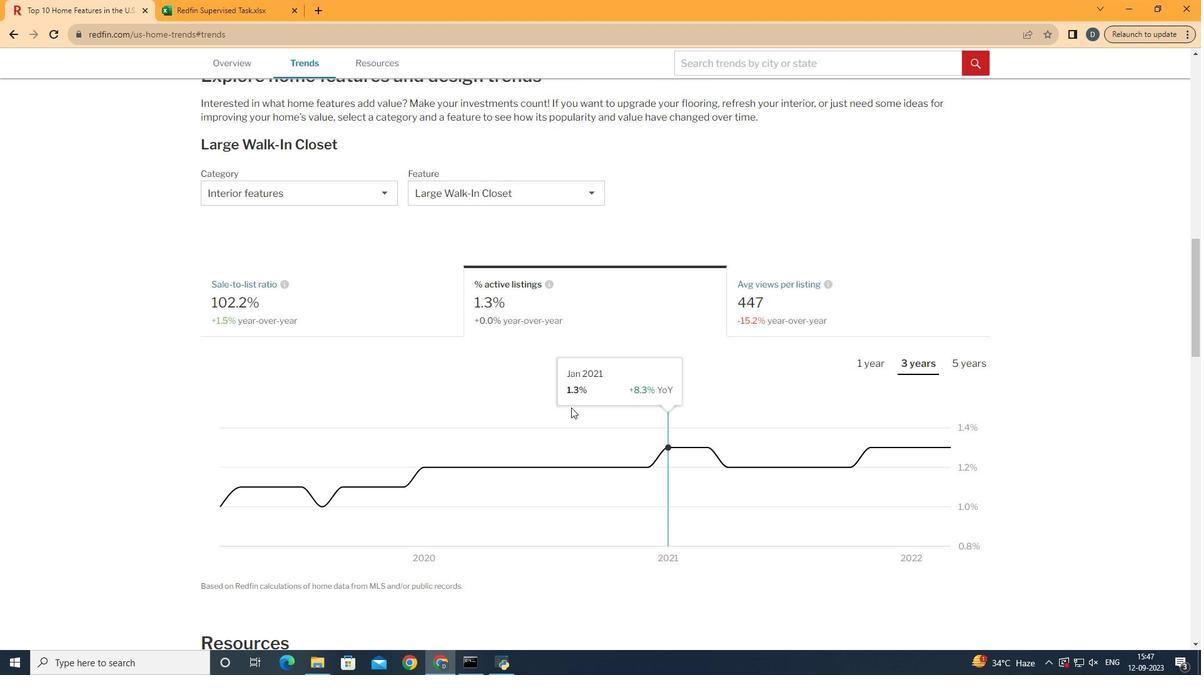 
Action: Mouse moved to (989, 453)
Screenshot: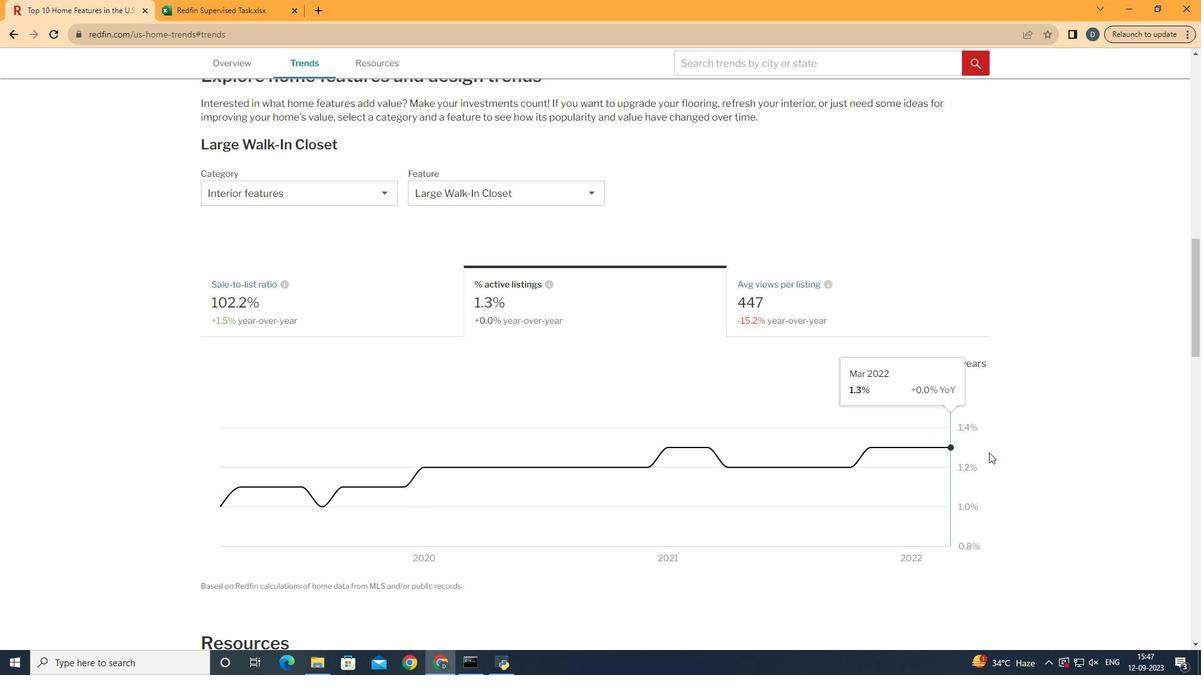 
